 Task: Add a signature Lindsey Parker containing Best wishes for a happy National Cybersecurity Awareness Month, Lindsey Parker to email address softage.3@softage.net and add a label Safety manuals
Action: Mouse moved to (100, 134)
Screenshot: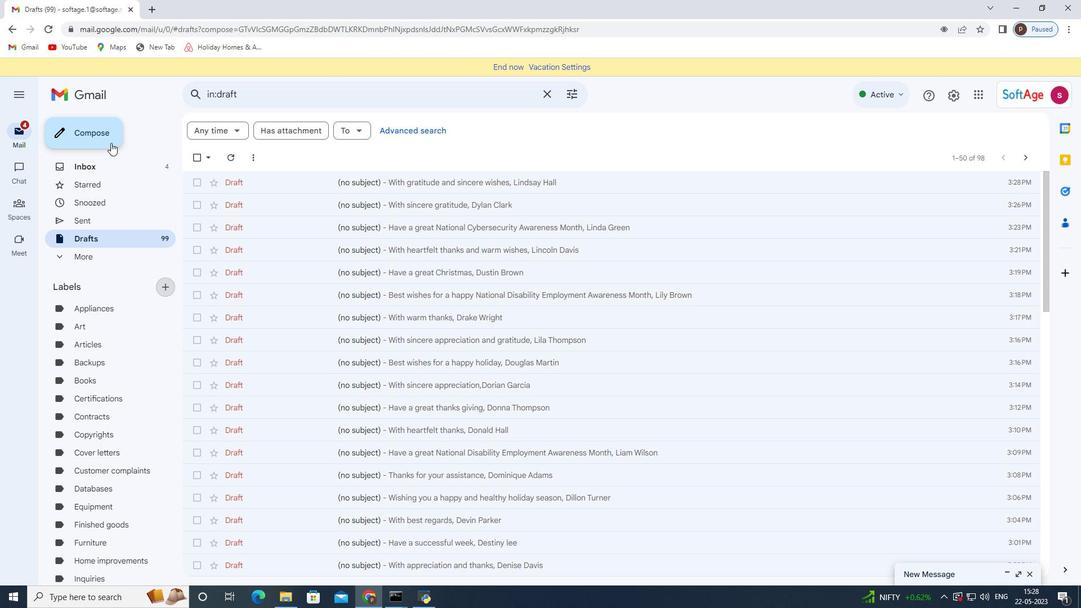 
Action: Mouse pressed left at (100, 134)
Screenshot: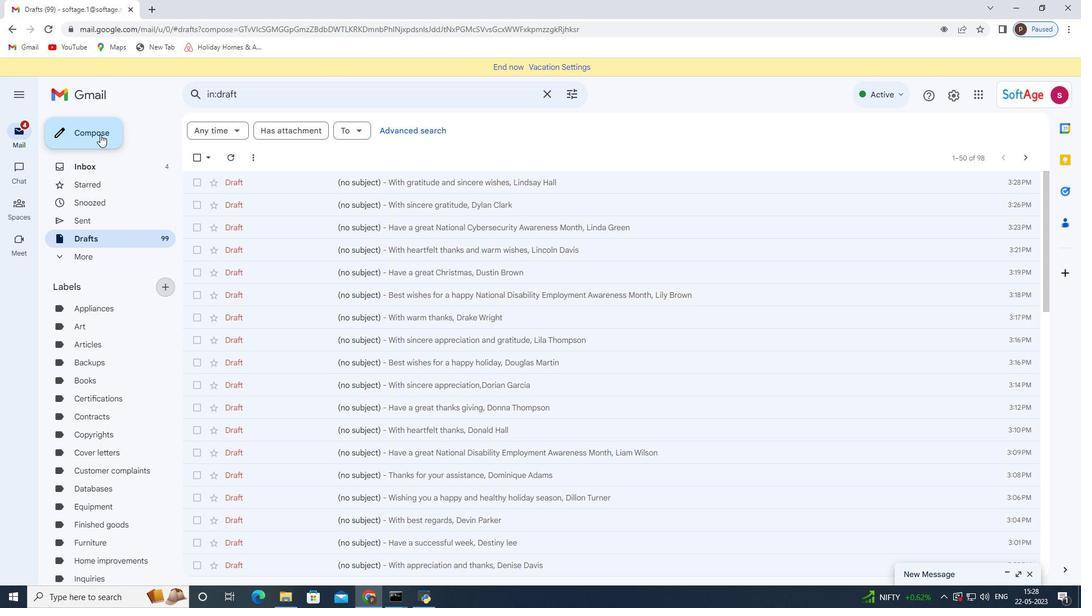 
Action: Mouse moved to (765, 565)
Screenshot: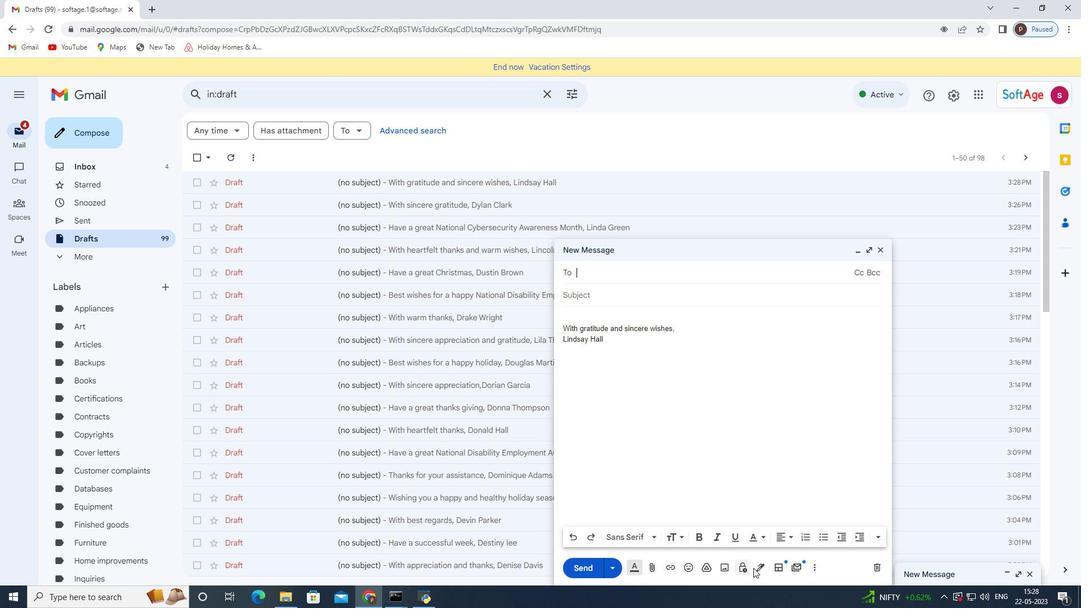 
Action: Mouse pressed left at (765, 565)
Screenshot: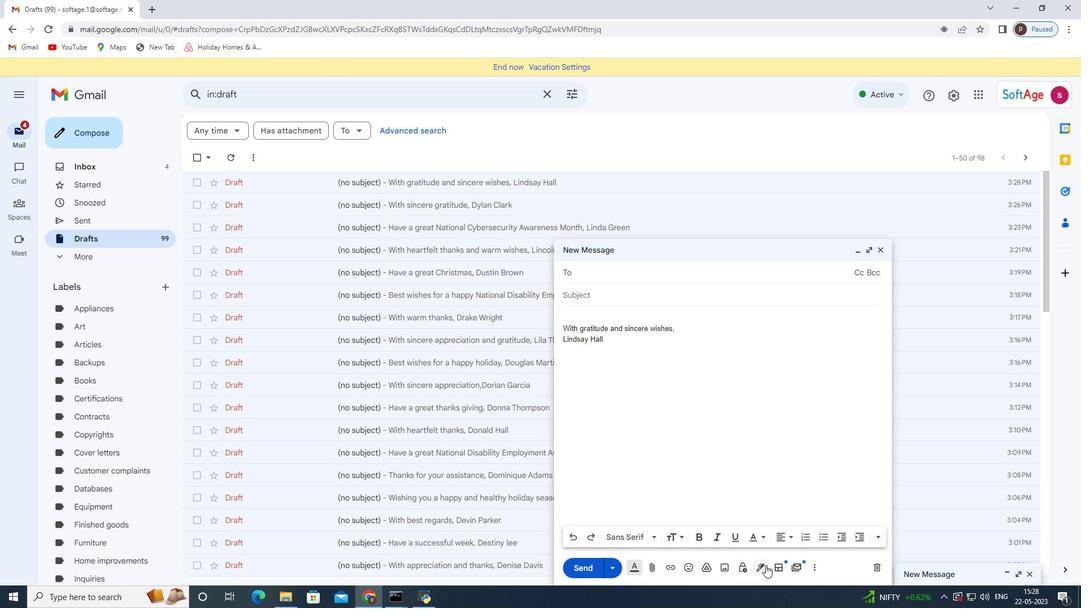 
Action: Mouse moved to (807, 505)
Screenshot: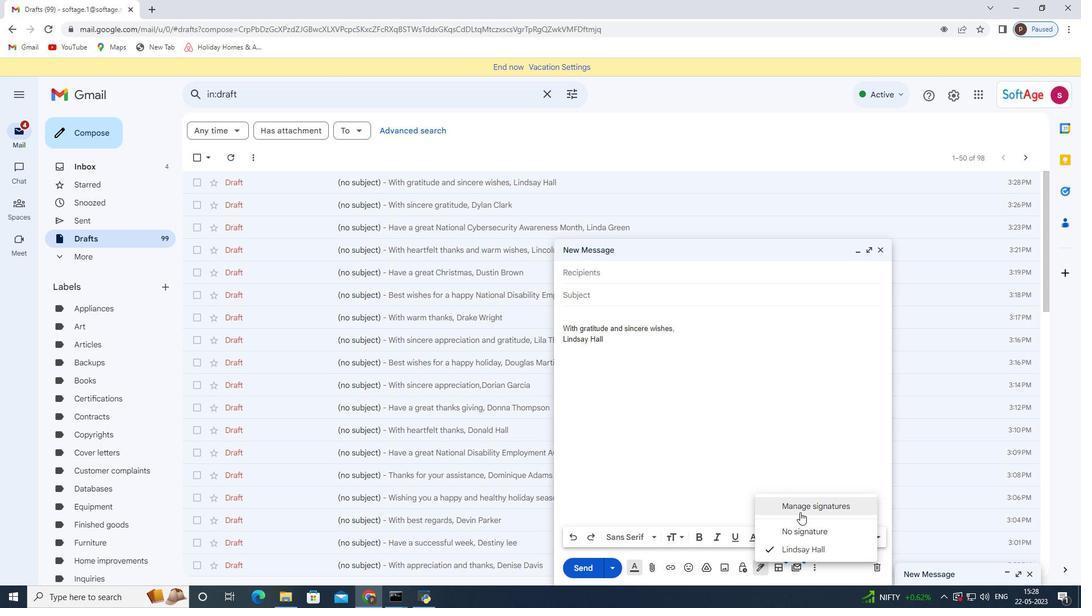 
Action: Mouse pressed left at (807, 505)
Screenshot: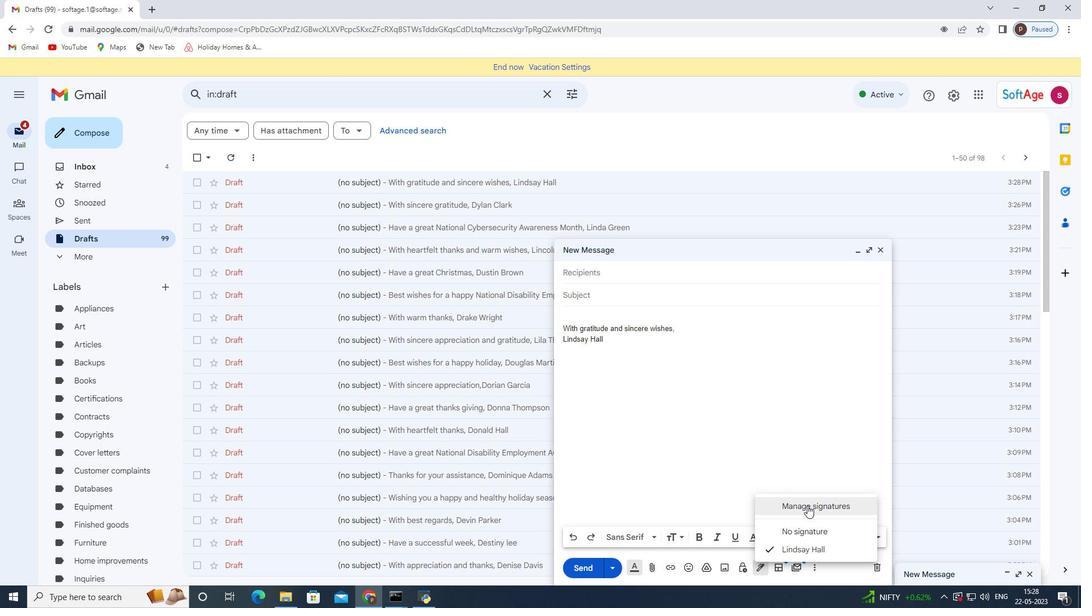 
Action: Mouse moved to (759, 568)
Screenshot: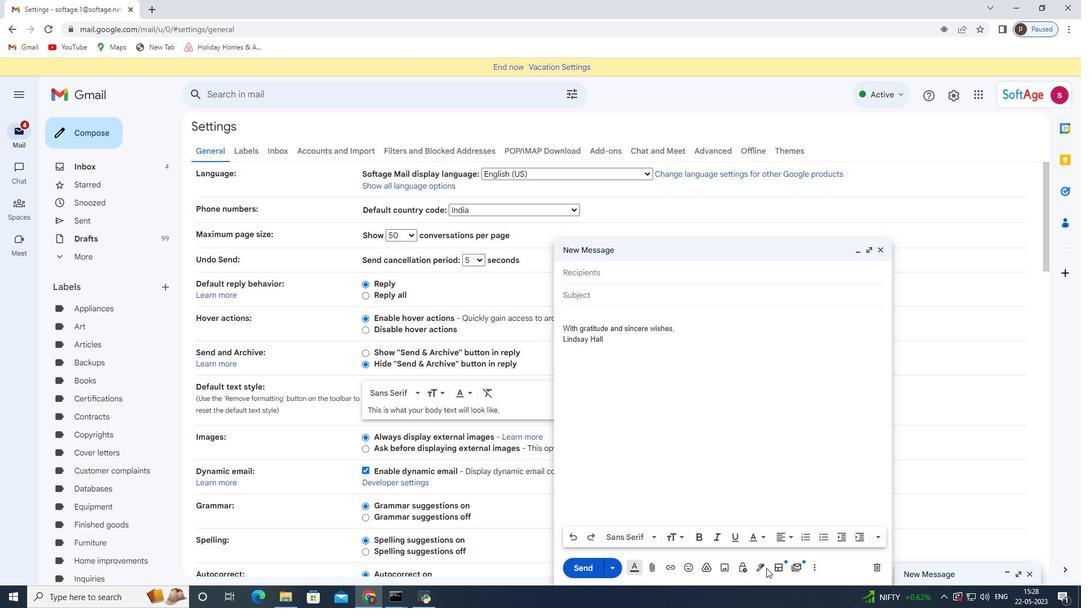 
Action: Mouse pressed left at (759, 568)
Screenshot: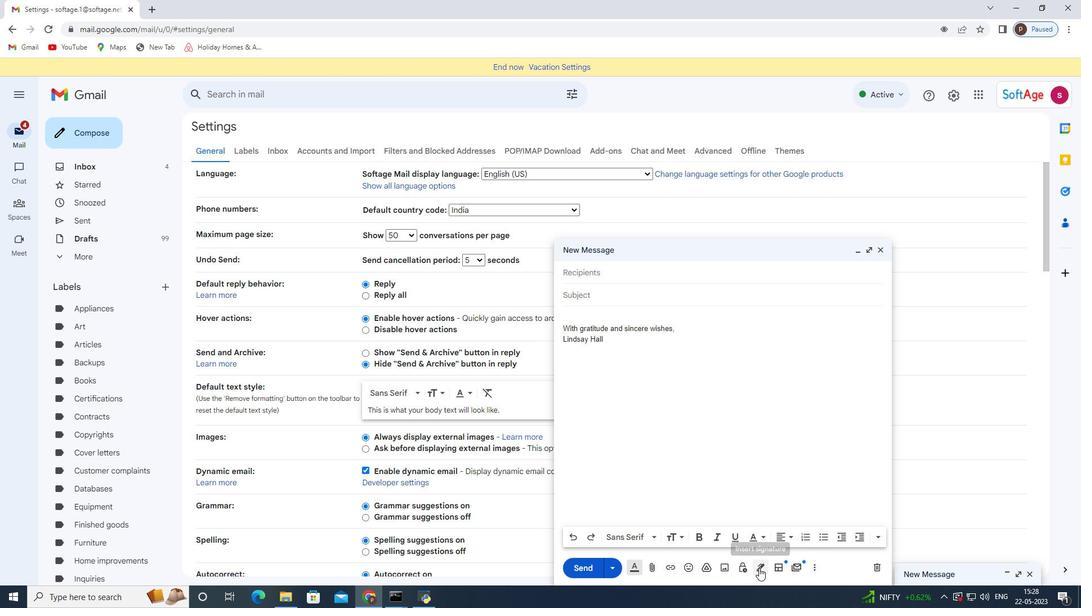 
Action: Mouse moved to (820, 509)
Screenshot: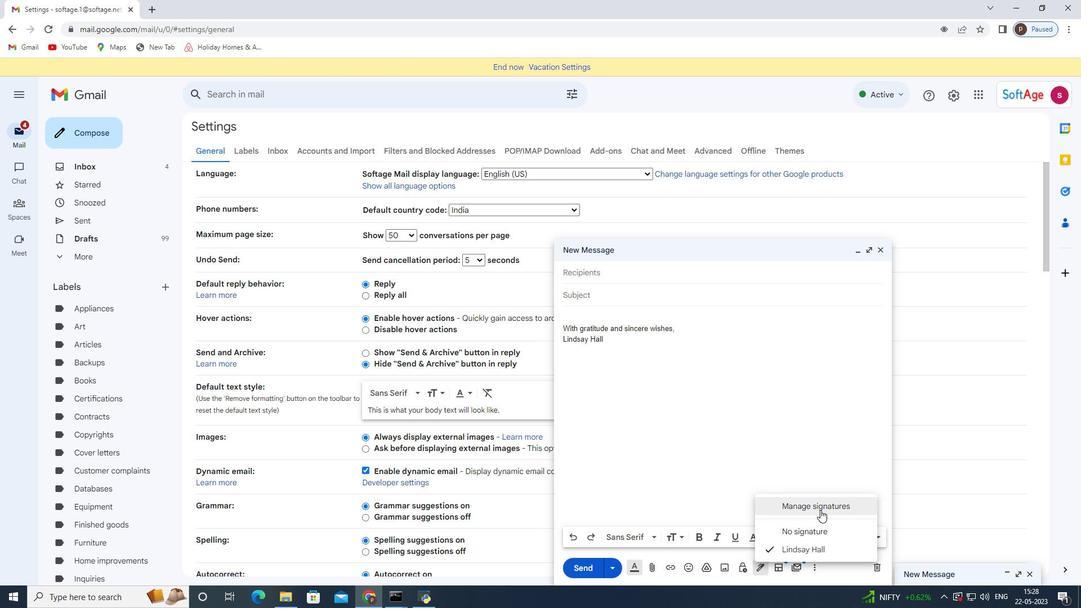 
Action: Mouse pressed left at (820, 509)
Screenshot: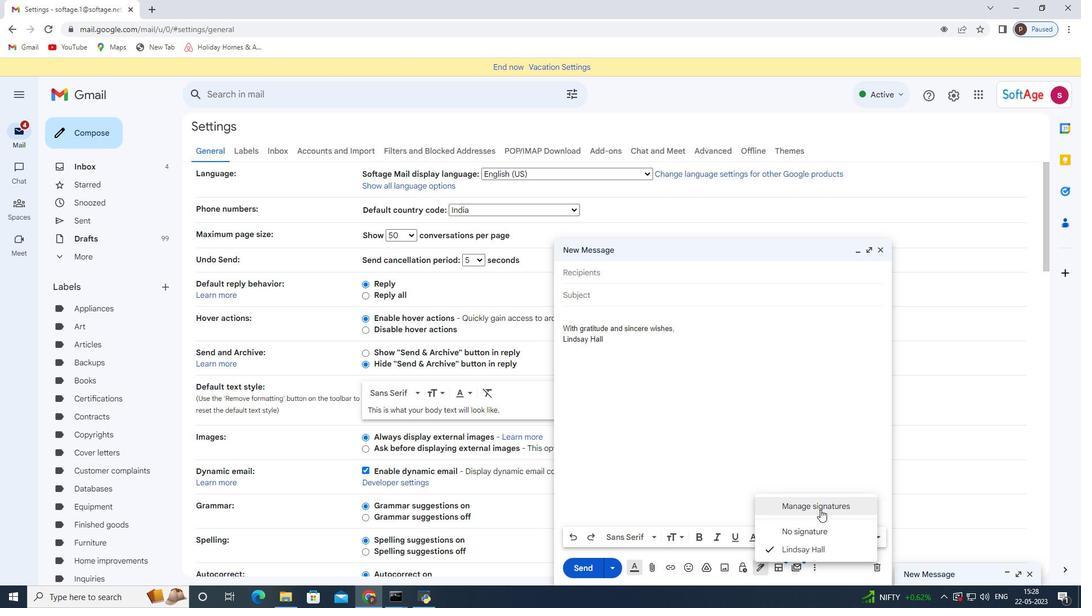 
Action: Mouse moved to (421, 302)
Screenshot: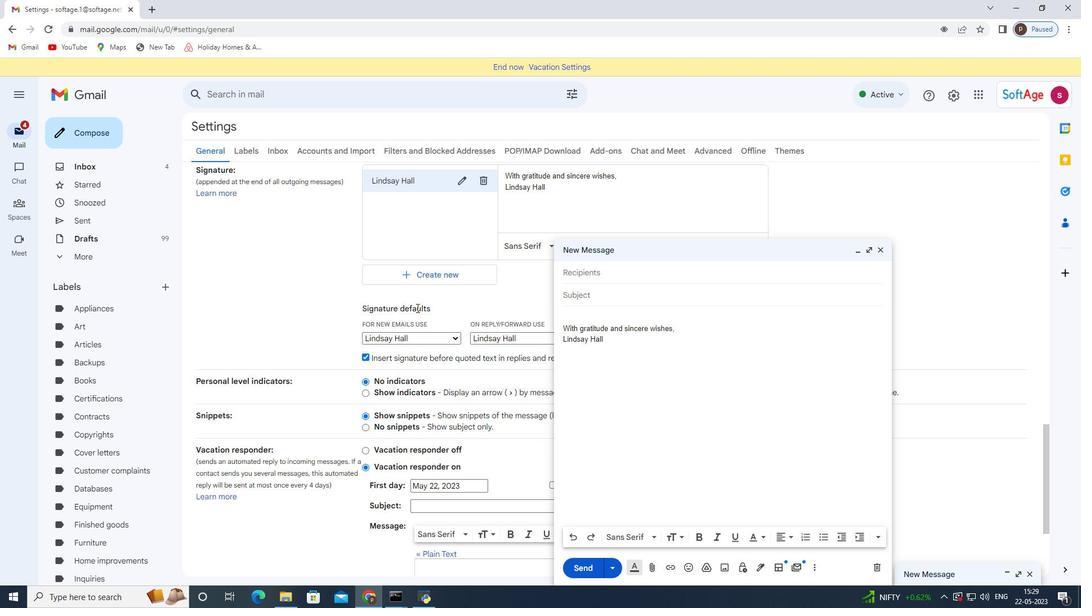 
Action: Mouse scrolled (421, 301) with delta (0, 0)
Screenshot: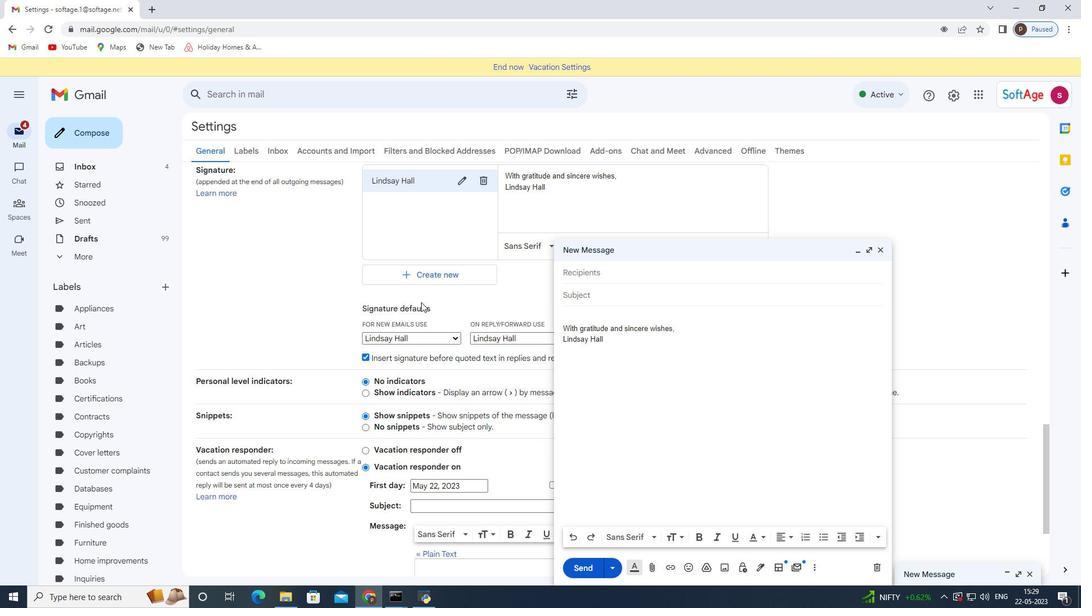 
Action: Mouse scrolled (421, 301) with delta (0, 0)
Screenshot: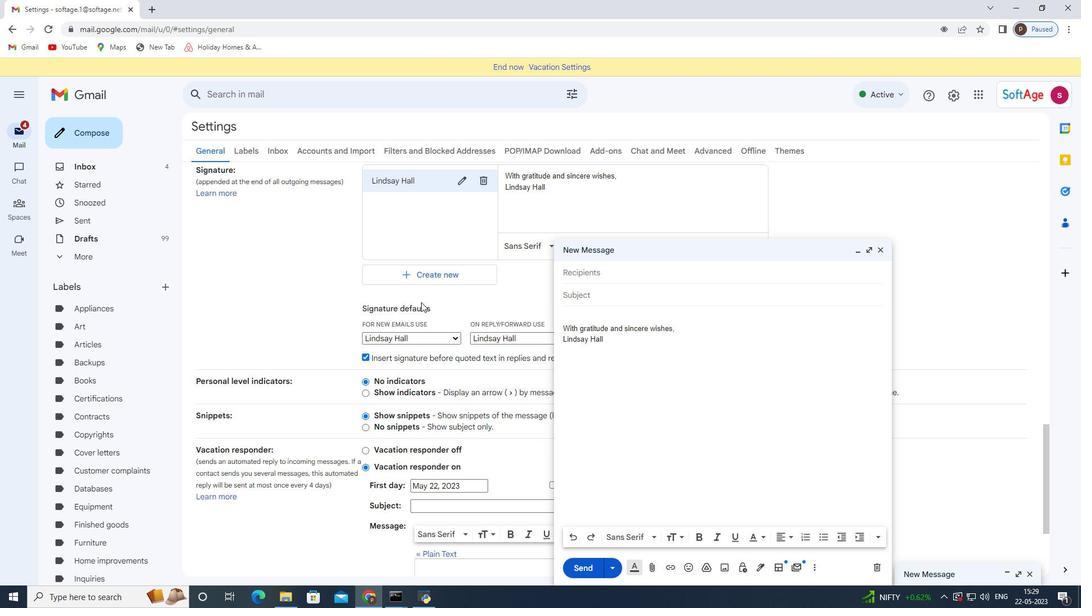 
Action: Mouse moved to (881, 251)
Screenshot: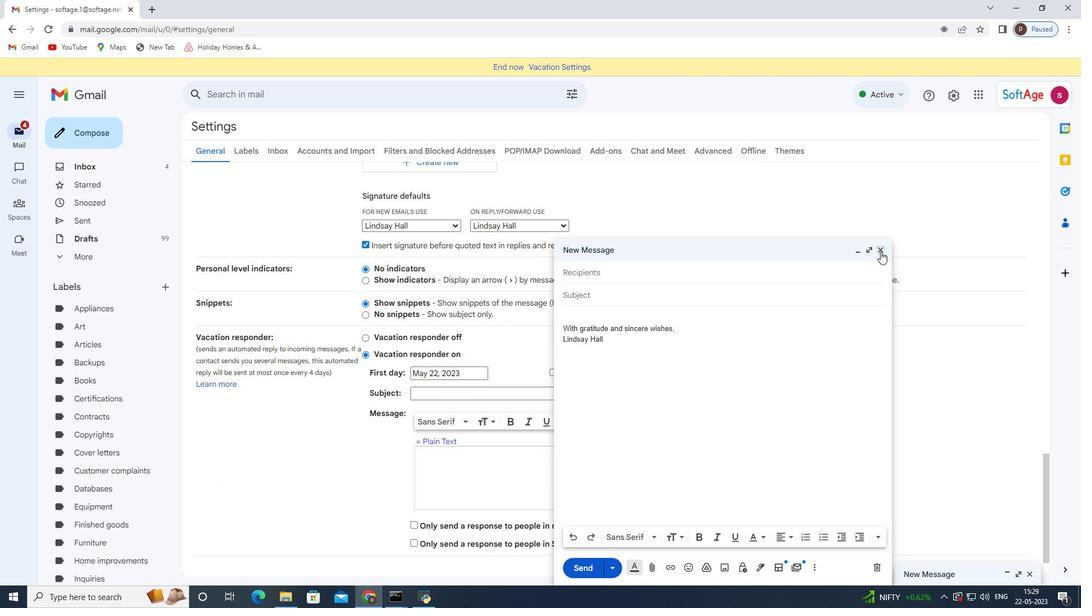 
Action: Mouse pressed left at (881, 251)
Screenshot: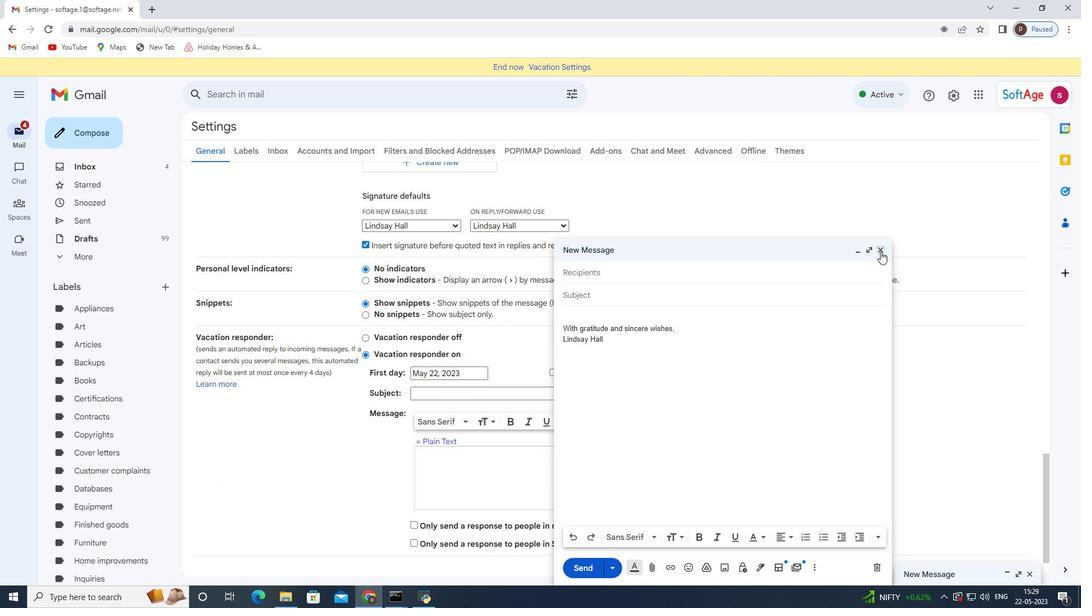 
Action: Mouse moved to (461, 357)
Screenshot: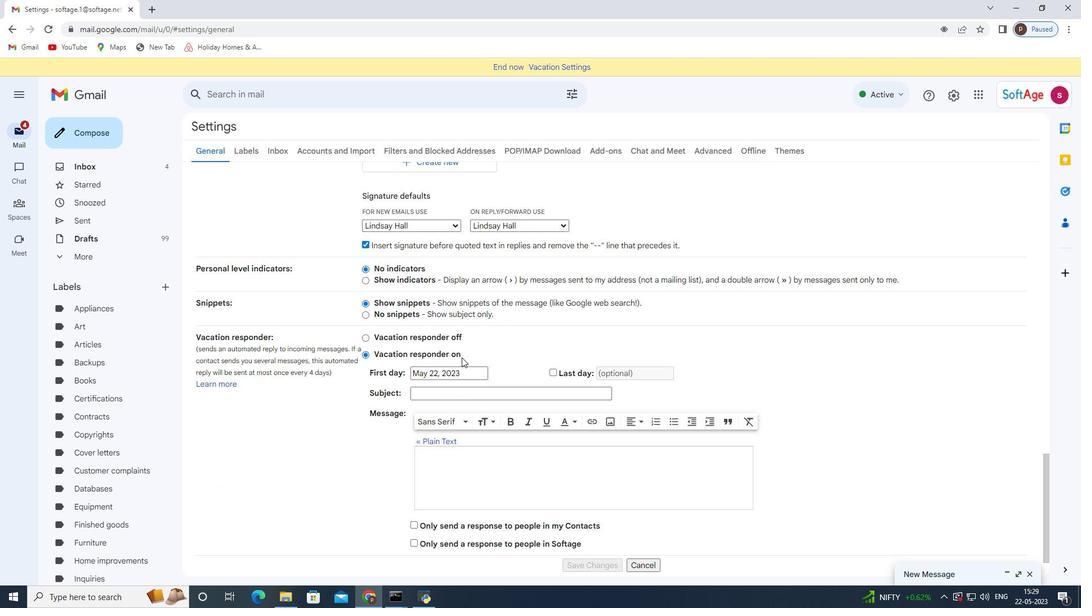 
Action: Mouse scrolled (461, 357) with delta (0, 0)
Screenshot: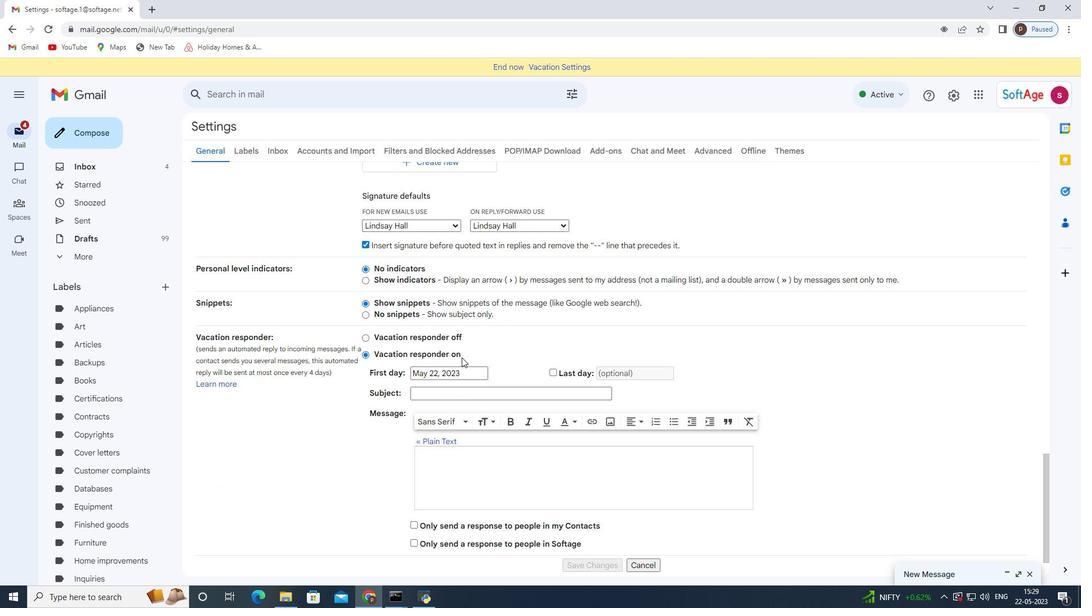 
Action: Mouse scrolled (461, 357) with delta (0, 0)
Screenshot: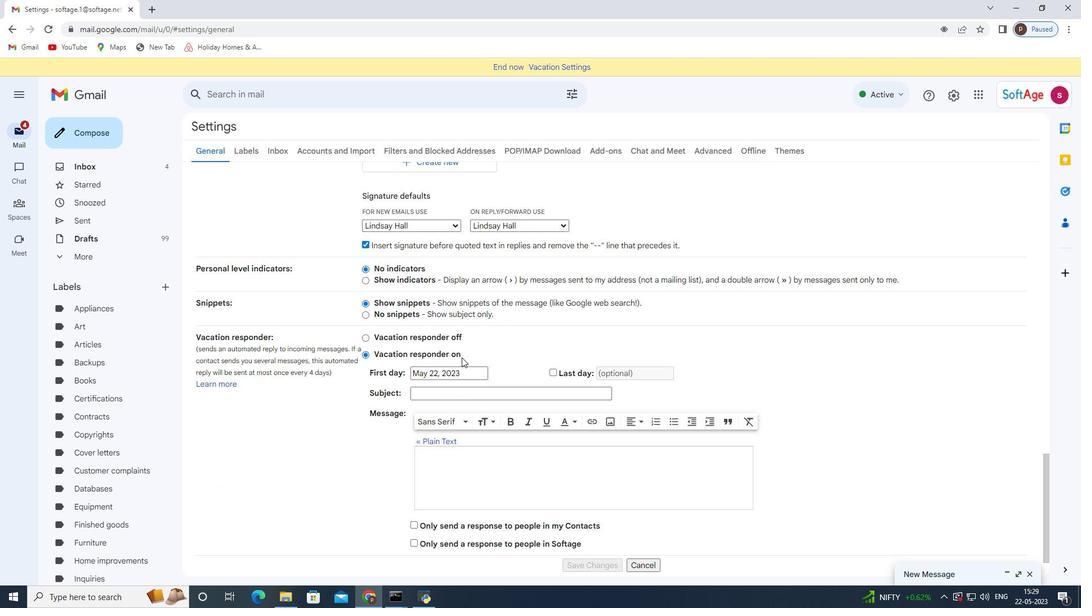 
Action: Mouse scrolled (461, 357) with delta (0, 0)
Screenshot: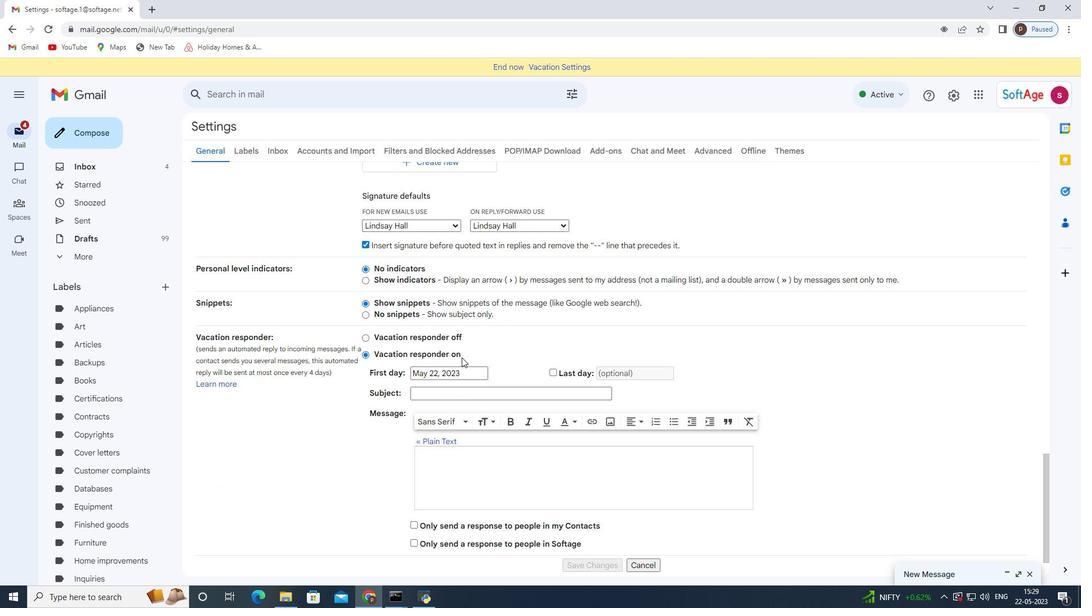 
Action: Mouse moved to (488, 231)
Screenshot: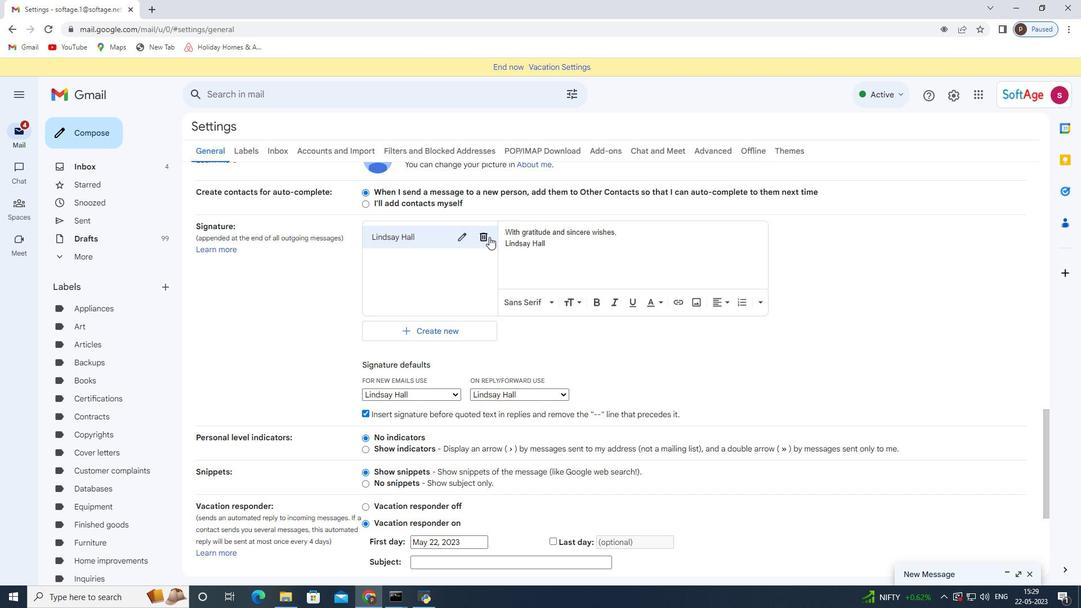 
Action: Mouse pressed left at (488, 231)
Screenshot: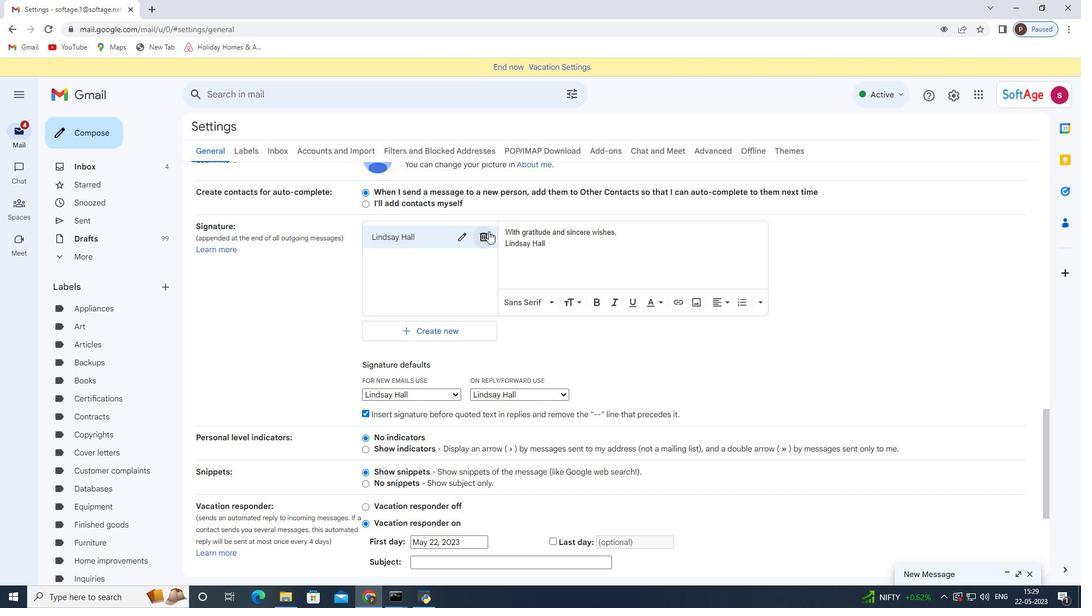 
Action: Mouse moved to (636, 346)
Screenshot: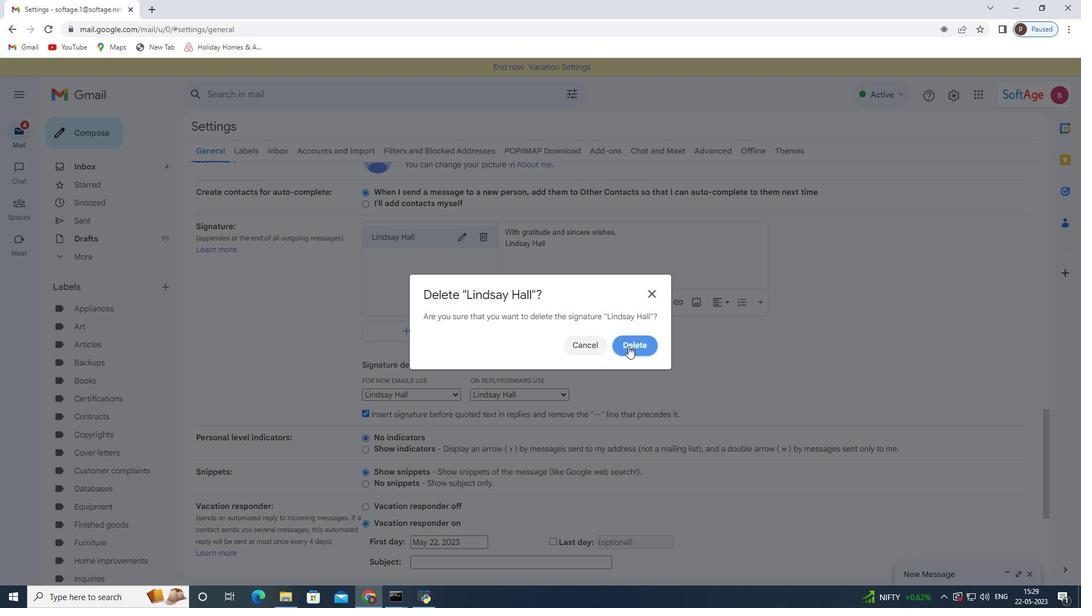 
Action: Mouse pressed left at (636, 346)
Screenshot: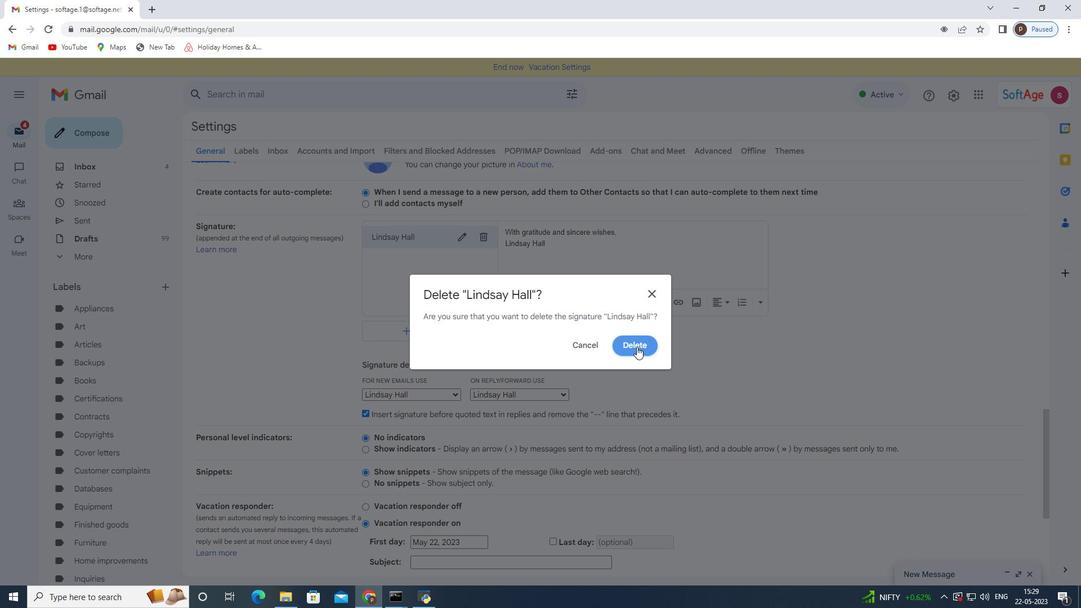 
Action: Mouse moved to (423, 332)
Screenshot: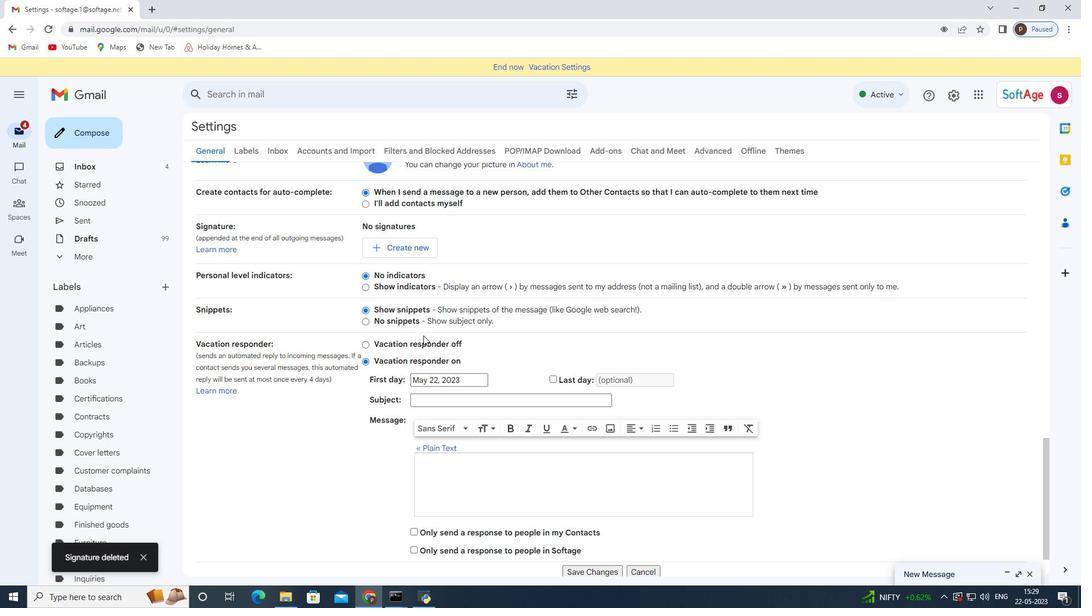 
Action: Mouse scrolled (423, 333) with delta (0, 0)
Screenshot: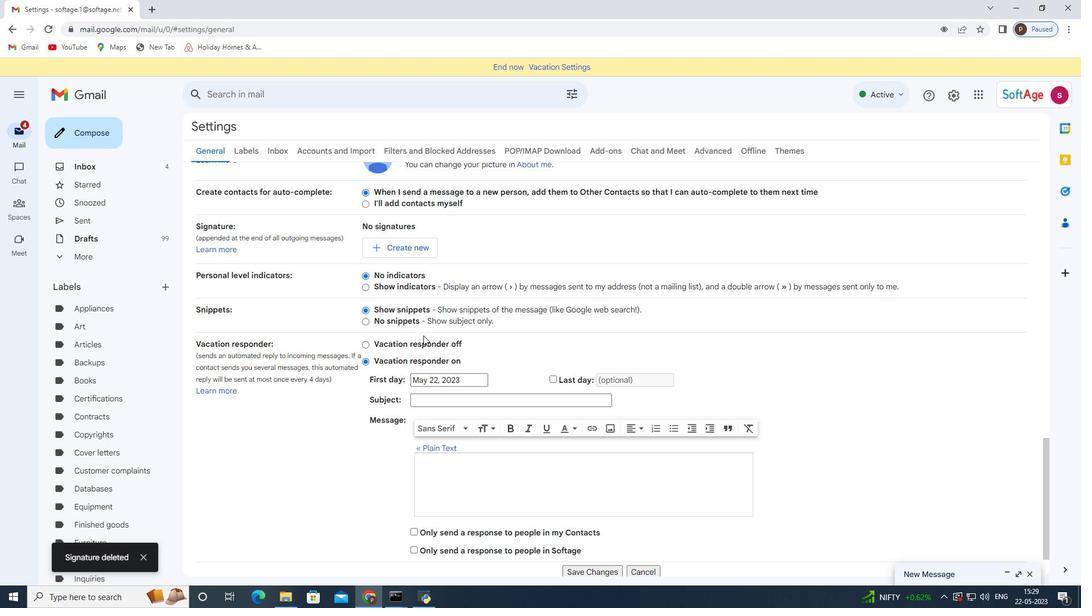 
Action: Mouse moved to (423, 332)
Screenshot: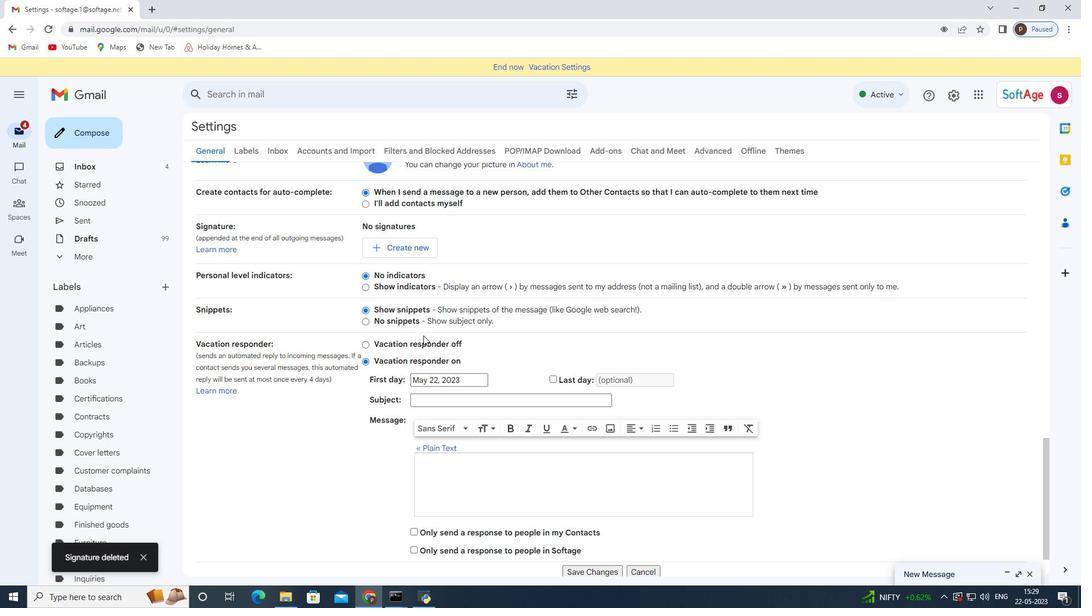 
Action: Mouse scrolled (423, 332) with delta (0, 0)
Screenshot: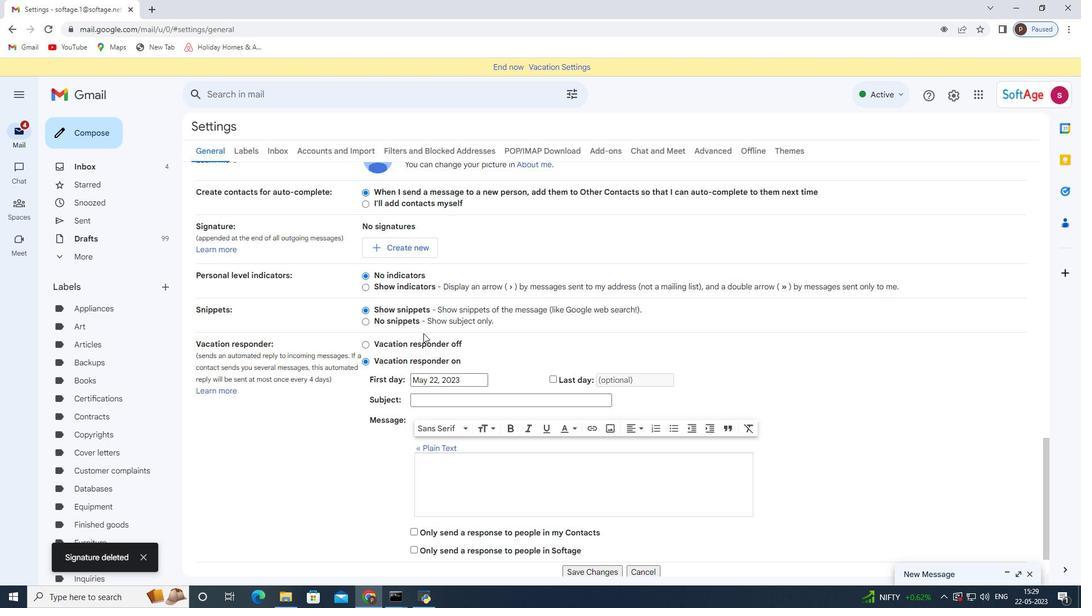 
Action: Mouse moved to (401, 358)
Screenshot: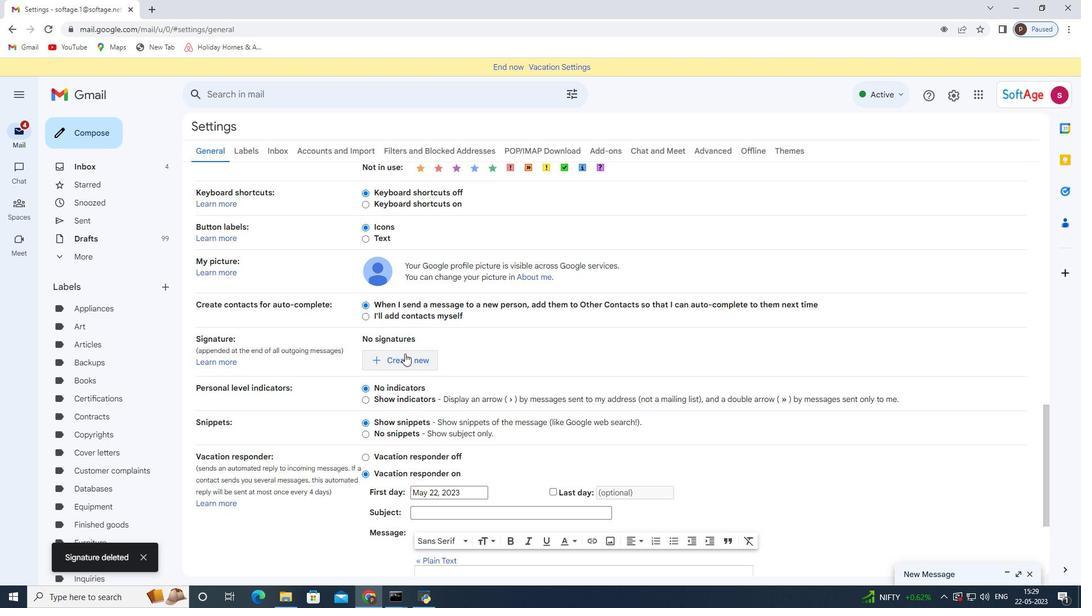 
Action: Mouse pressed left at (401, 358)
Screenshot: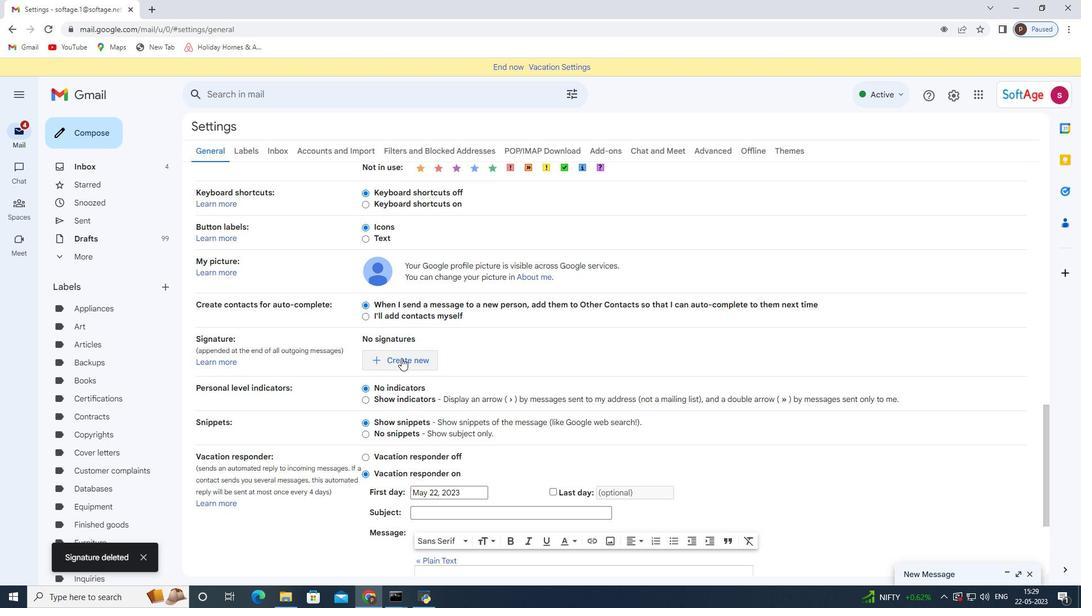 
Action: Mouse moved to (473, 311)
Screenshot: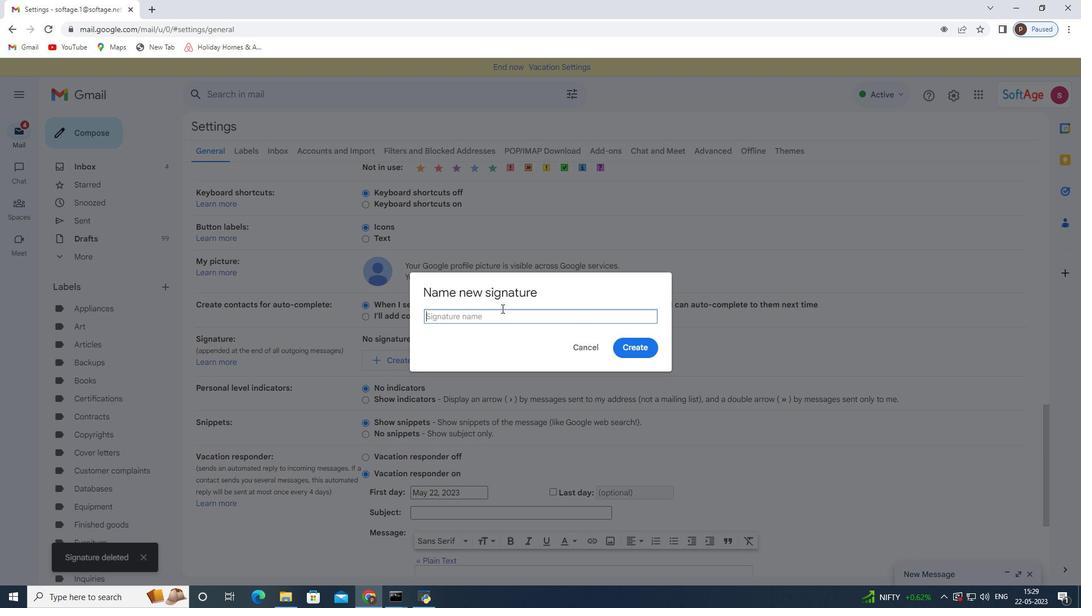 
Action: Mouse pressed left at (473, 311)
Screenshot: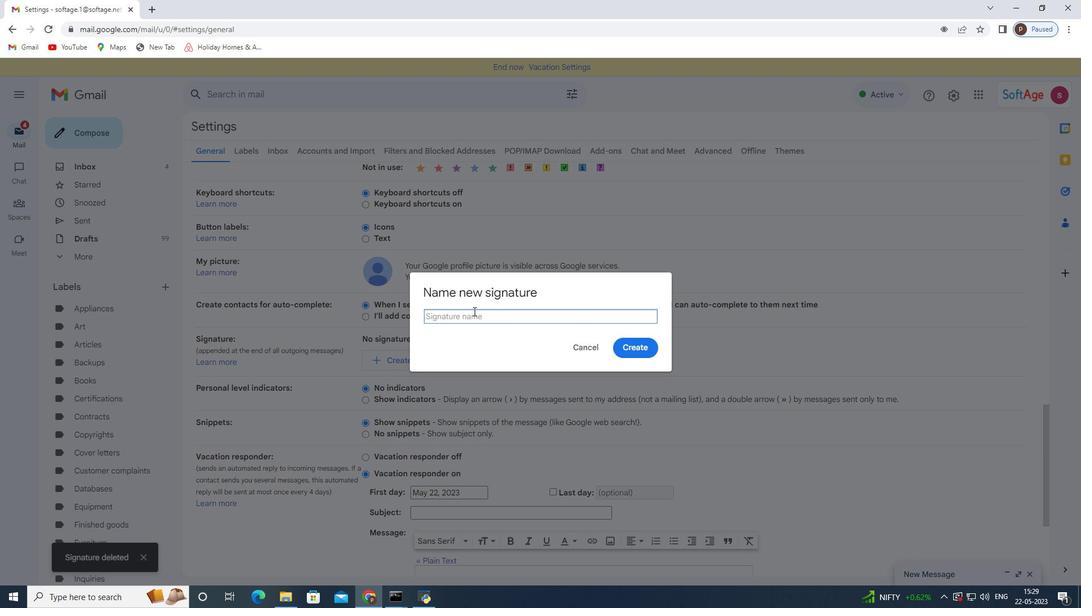 
Action: Mouse moved to (473, 311)
Screenshot: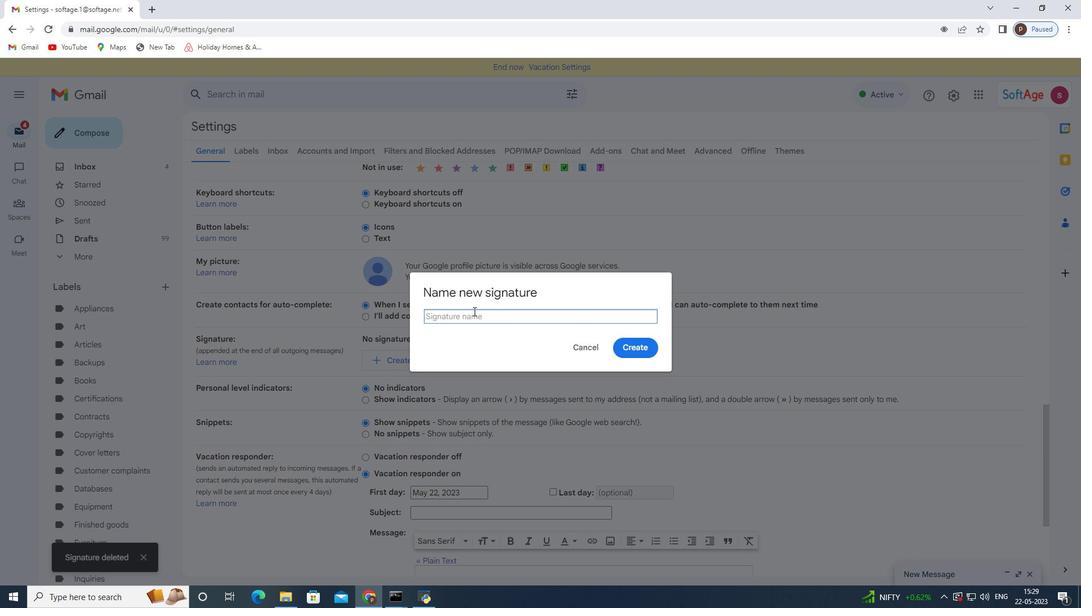 
Action: Key pressed <Key.shift>Lindsey<Key.space><Key.shift>Parker
Screenshot: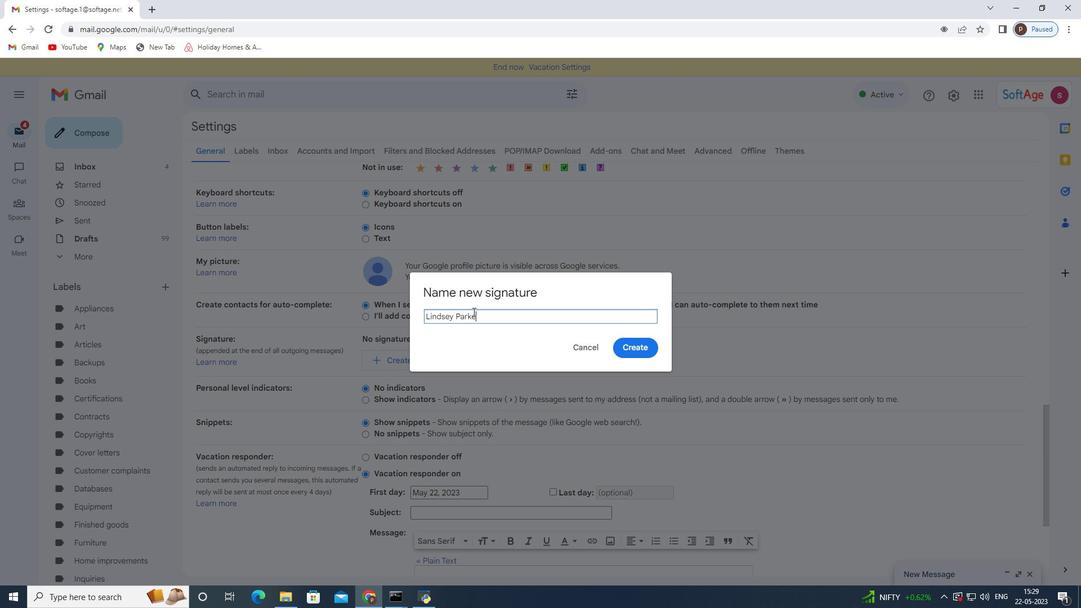 
Action: Mouse moved to (631, 351)
Screenshot: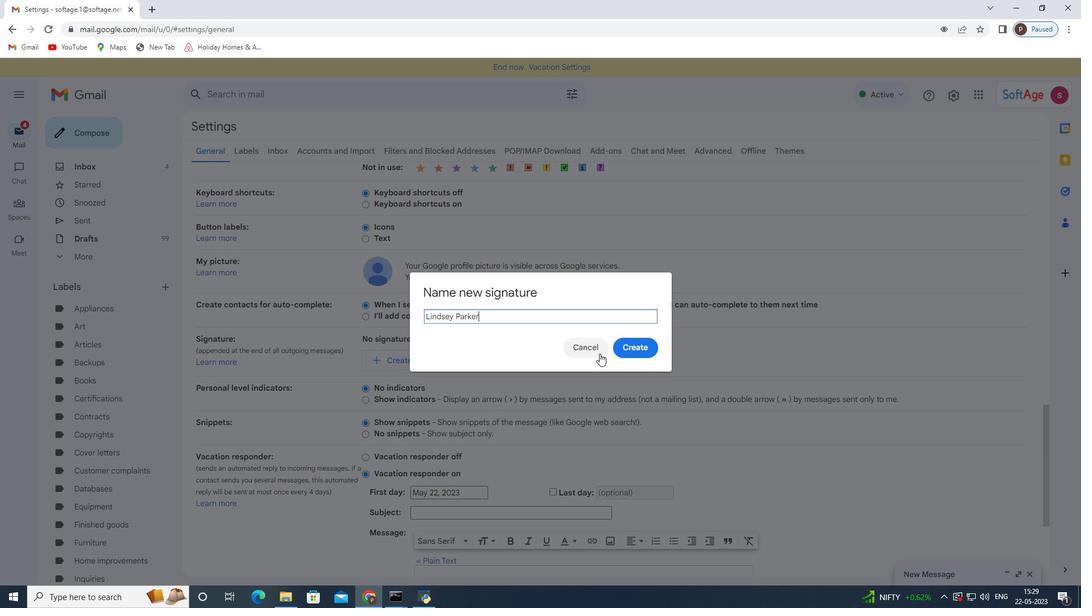 
Action: Mouse pressed left at (631, 351)
Screenshot: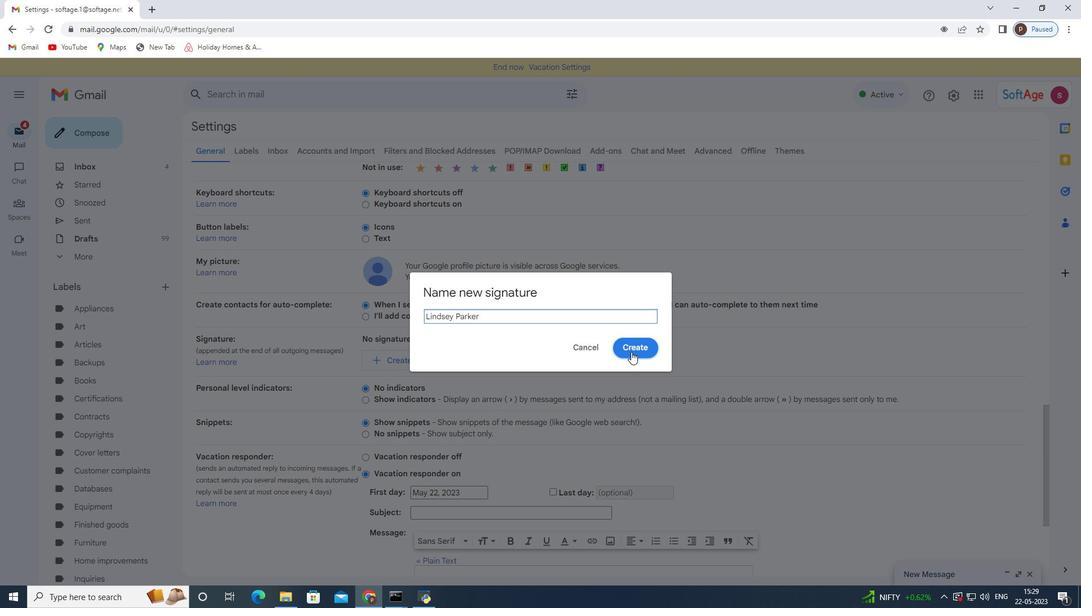 
Action: Mouse moved to (553, 348)
Screenshot: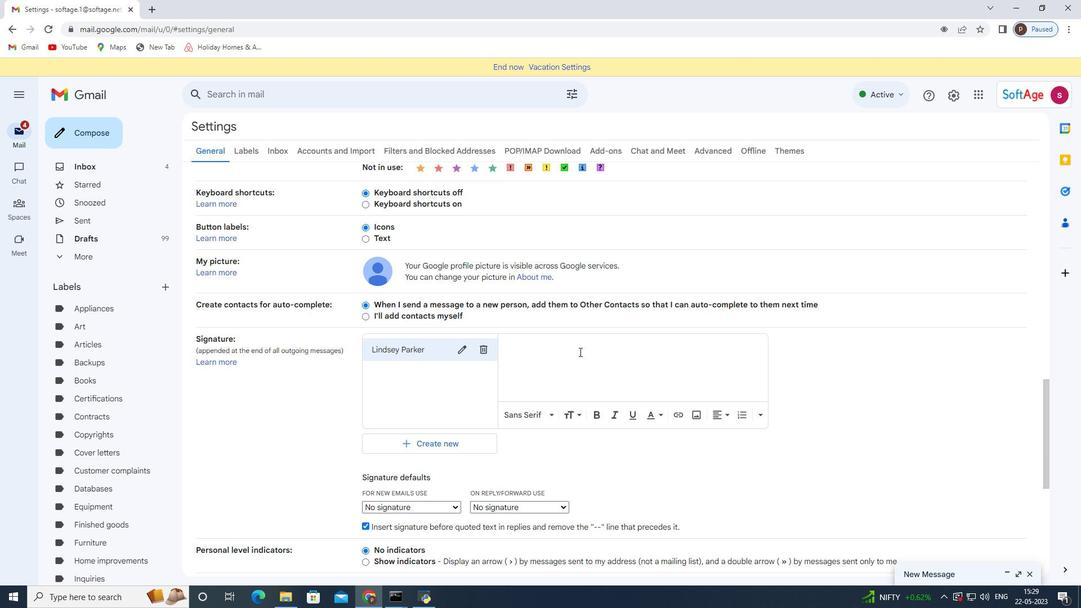 
Action: Mouse pressed left at (553, 348)
Screenshot: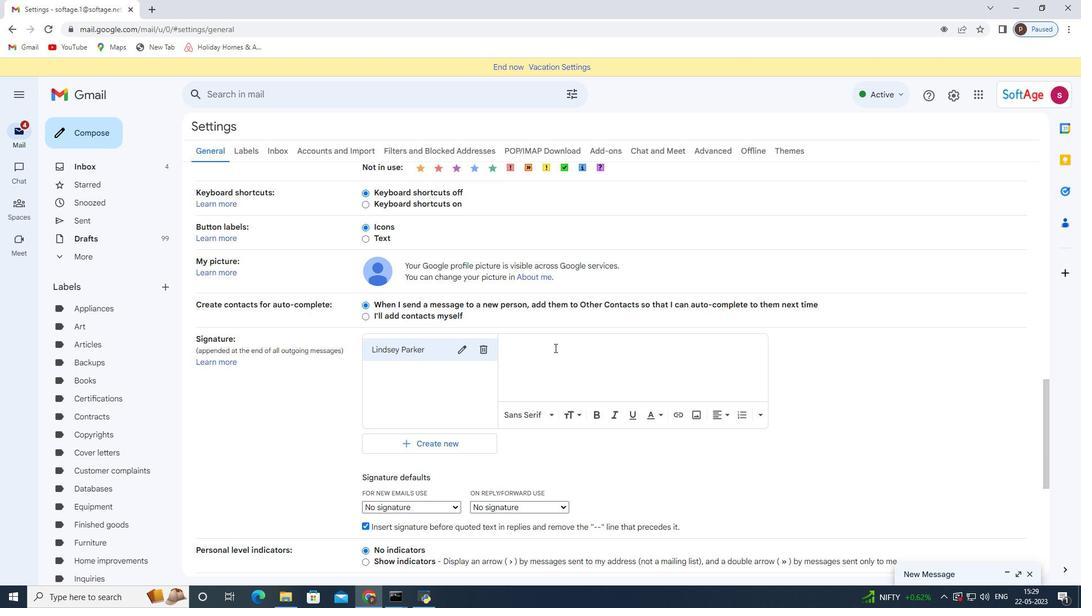
Action: Mouse moved to (553, 348)
Screenshot: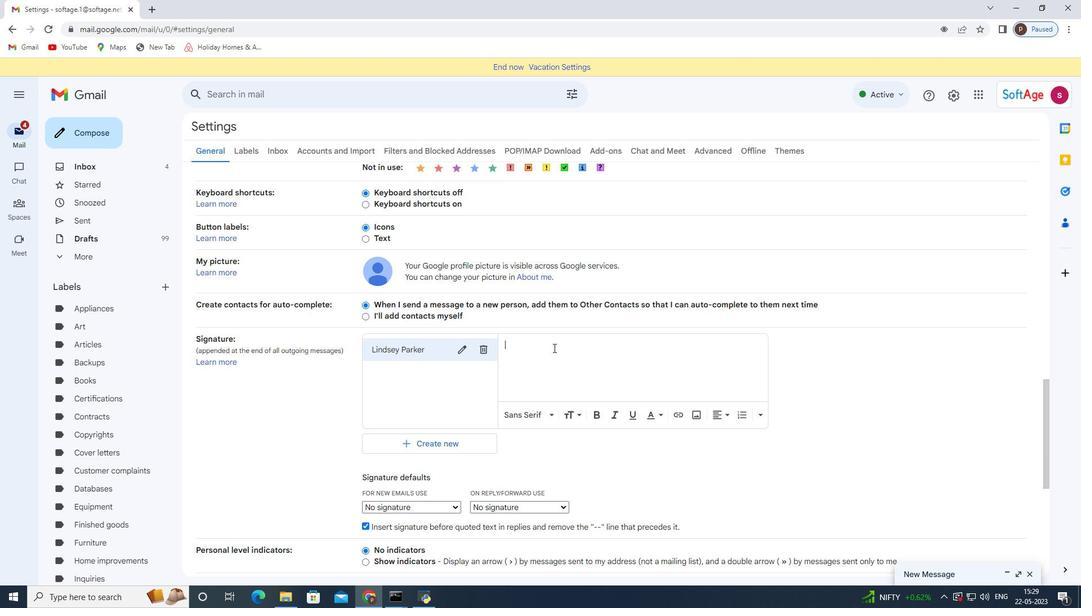 
Action: Key pressed <Key.shift>Best<Key.space>wishes<Key.space>for<Key.space>a<Key.space>happy<Key.space><Key.shift>National<Key.space><Key.shift>Cybersecurity<Key.space><Key.shift>Awareness<Key.space><Key.shift>Month,<Key.enter><Key.shift>Lindsey<Key.space><Key.shift>Parker
Screenshot: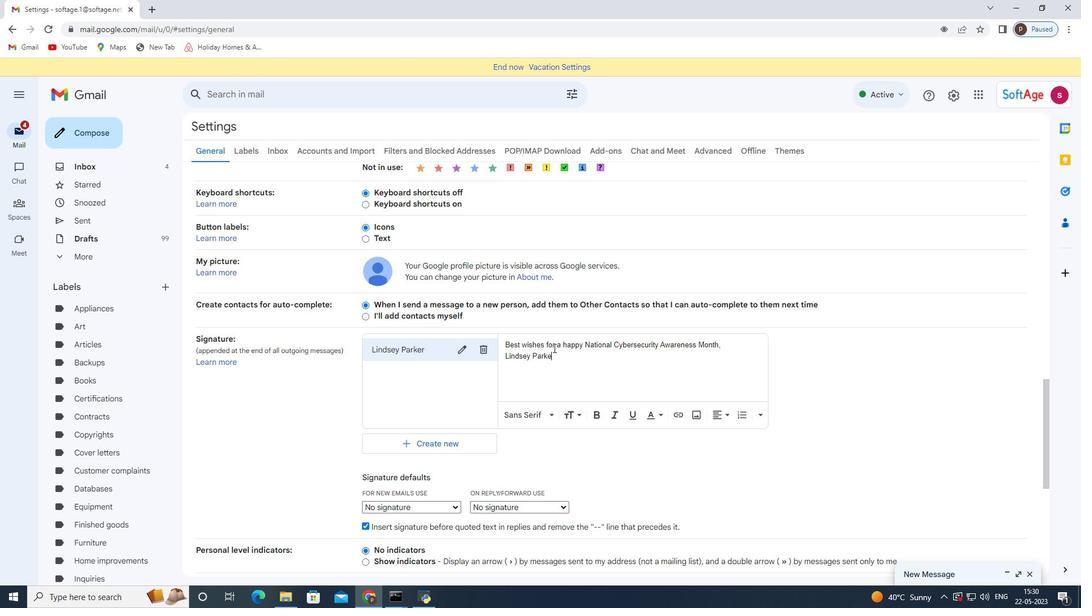 
Action: Mouse moved to (556, 345)
Screenshot: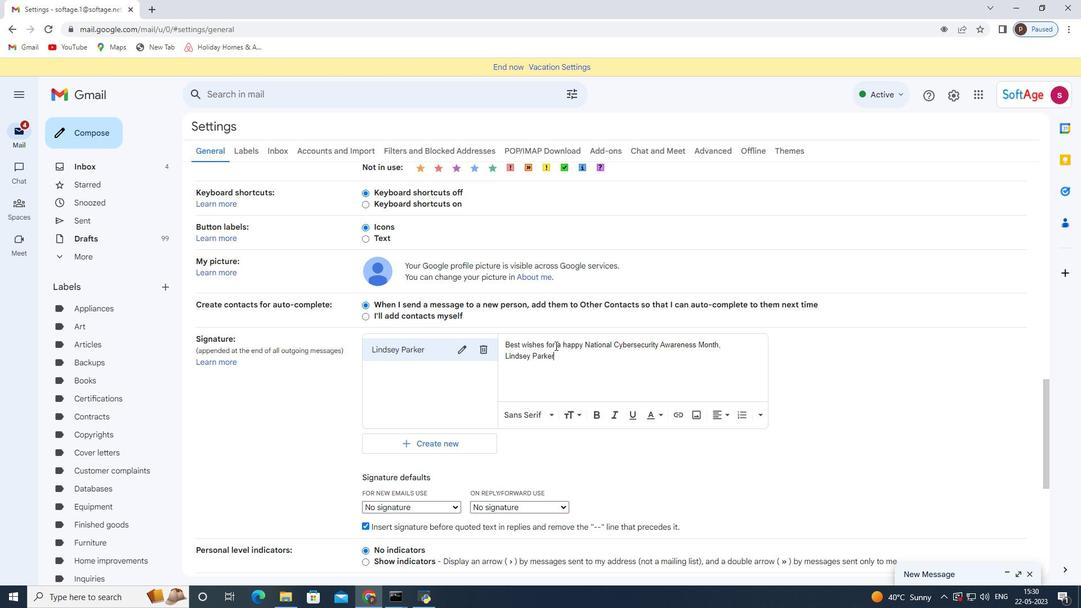 
Action: Mouse scrolled (556, 345) with delta (0, 0)
Screenshot: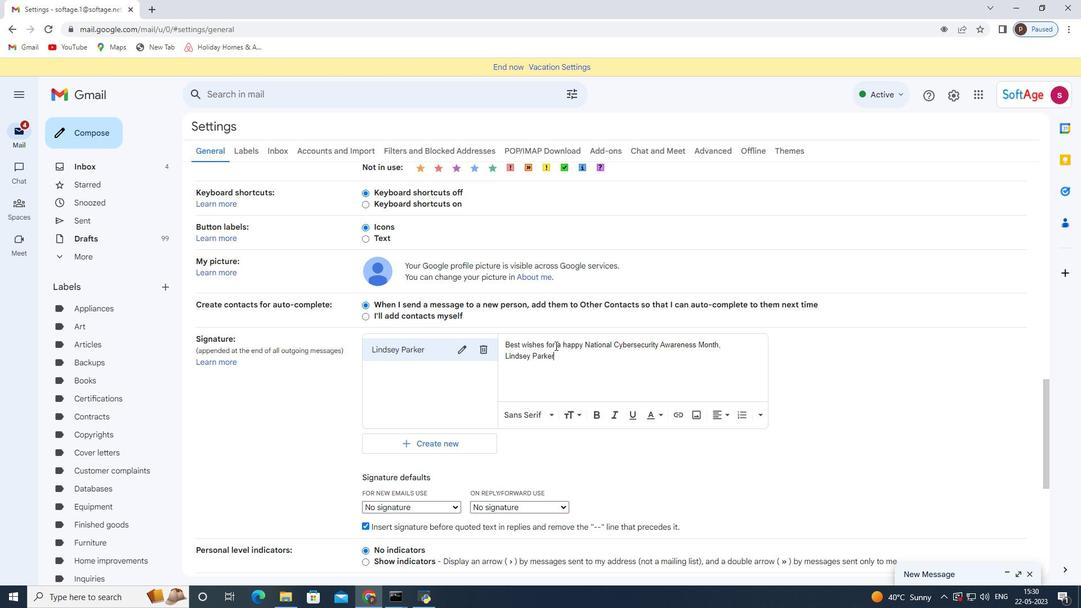 
Action: Mouse moved to (557, 345)
Screenshot: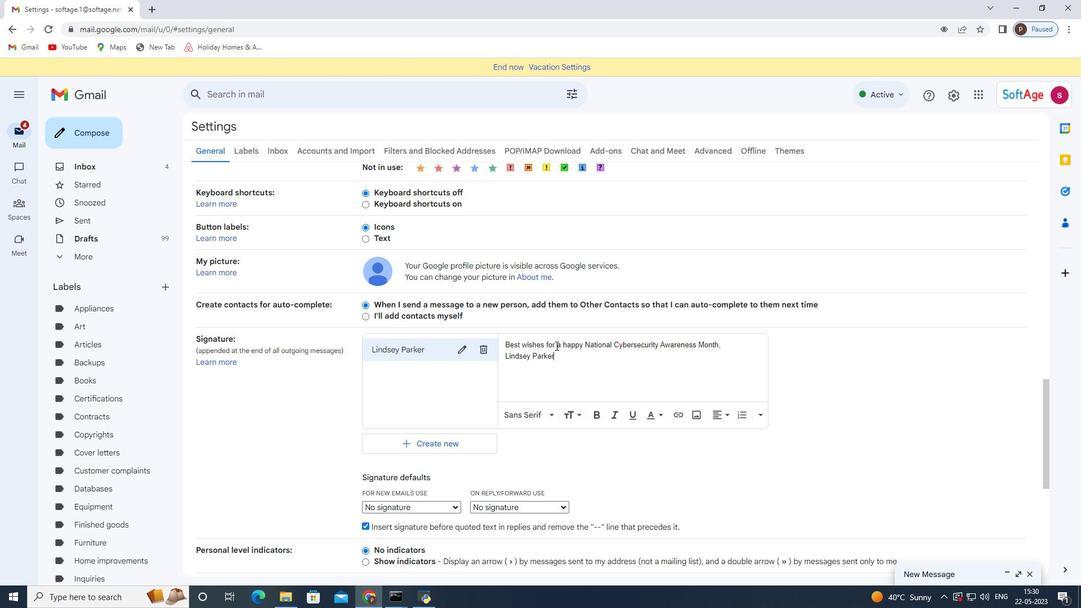 
Action: Mouse scrolled (557, 345) with delta (0, 0)
Screenshot: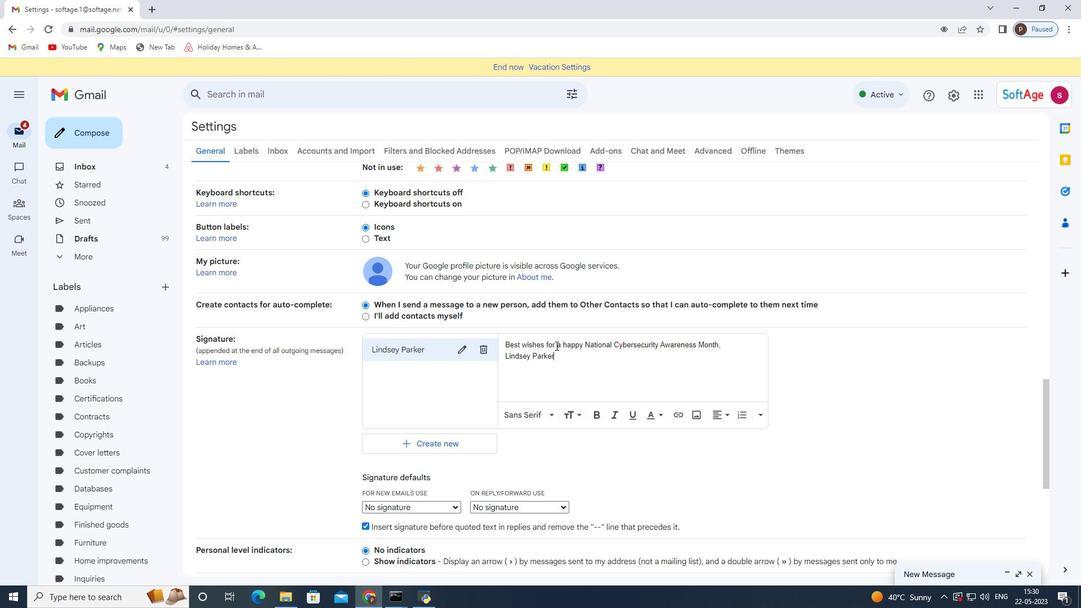 
Action: Mouse scrolled (557, 345) with delta (0, 0)
Screenshot: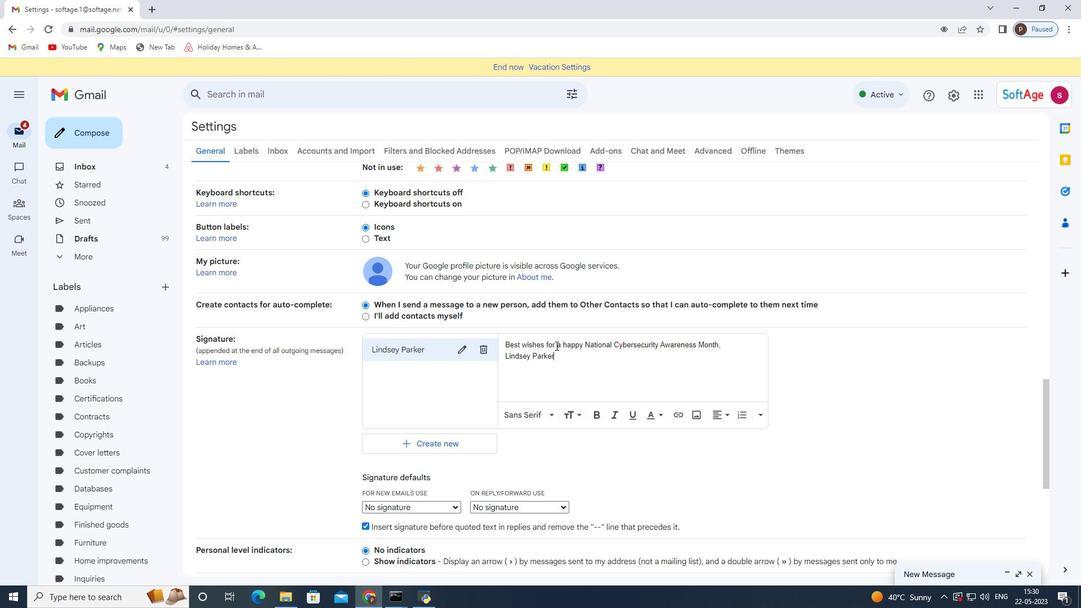
Action: Mouse moved to (444, 333)
Screenshot: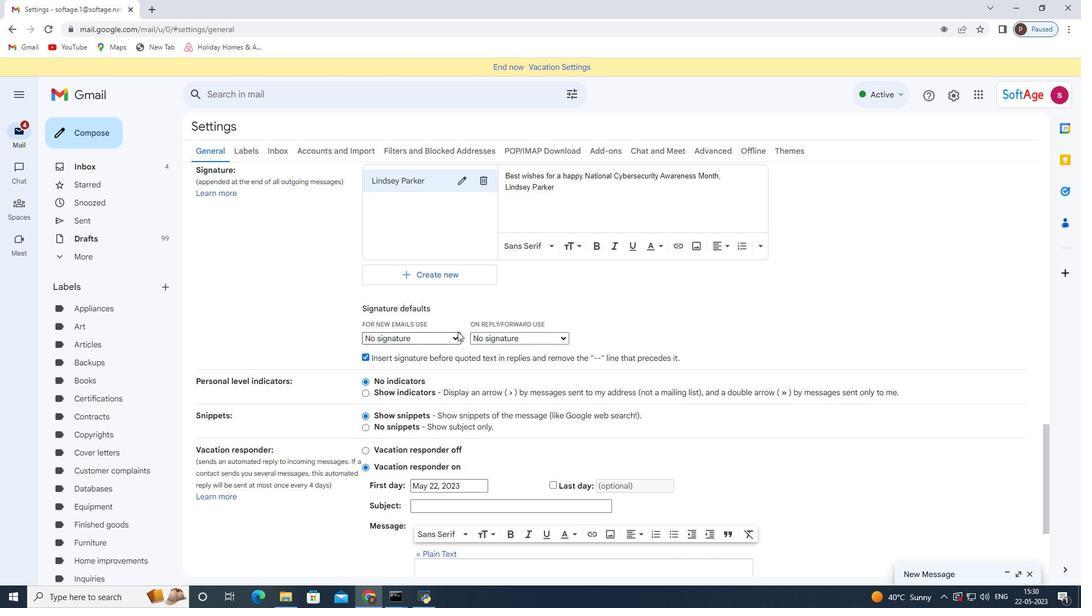 
Action: Mouse pressed left at (444, 333)
Screenshot: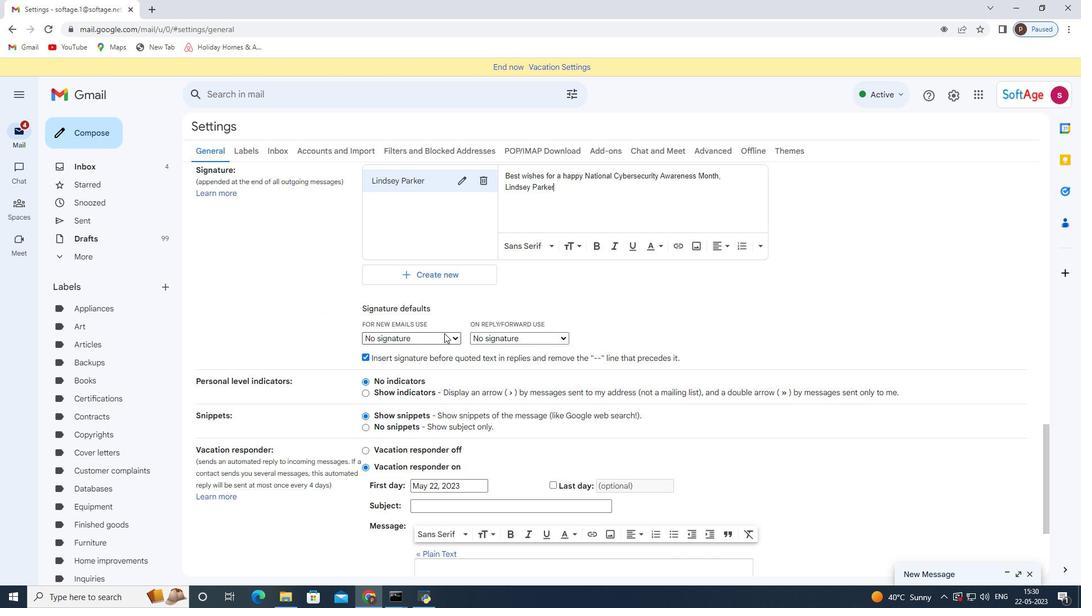 
Action: Mouse moved to (447, 361)
Screenshot: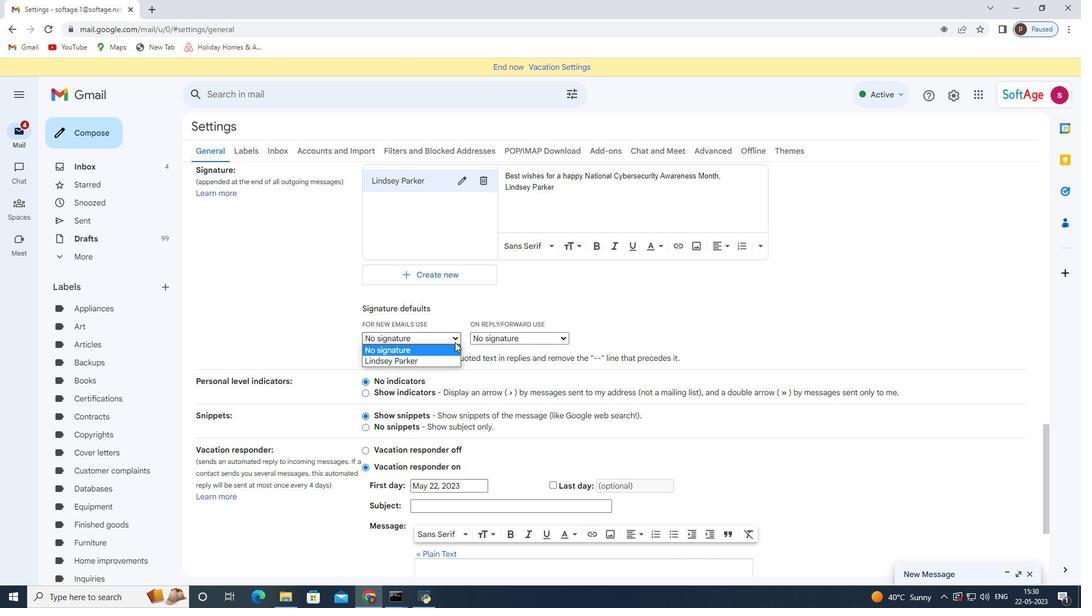 
Action: Mouse pressed left at (447, 361)
Screenshot: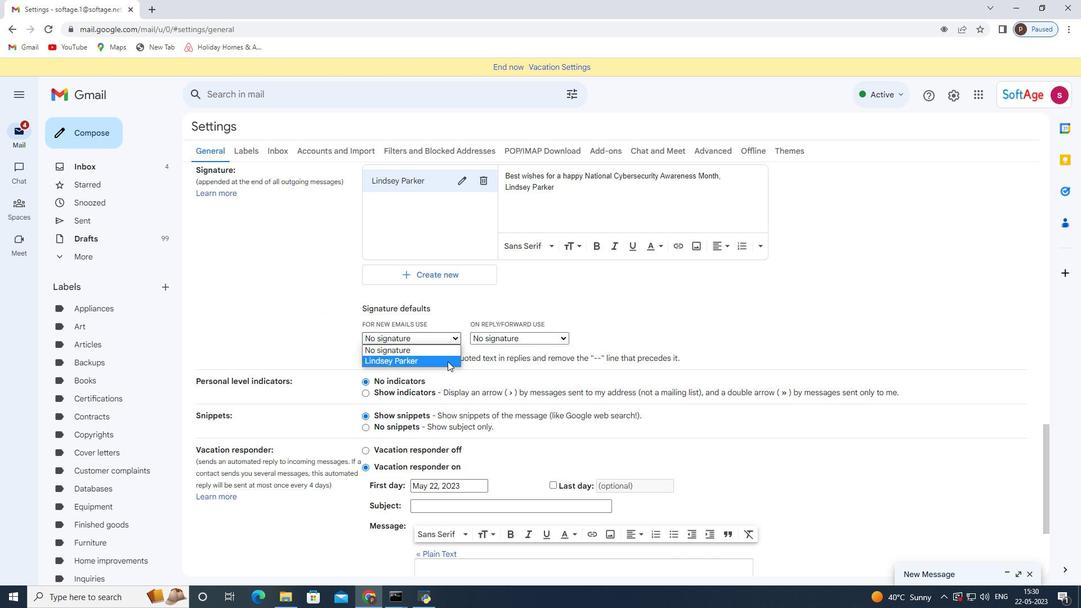 
Action: Mouse moved to (537, 335)
Screenshot: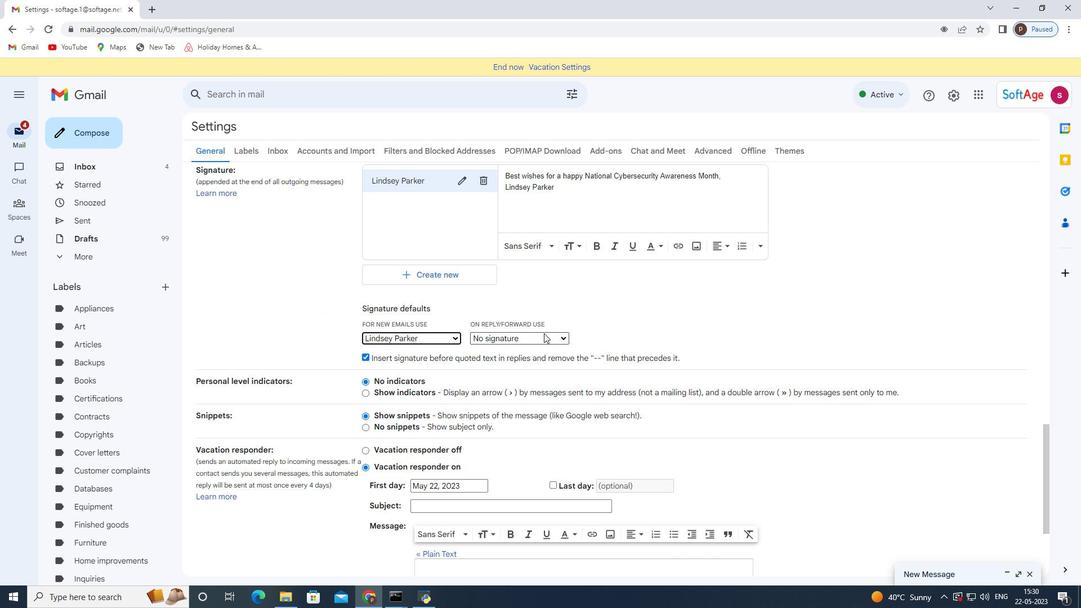 
Action: Mouse pressed left at (537, 335)
Screenshot: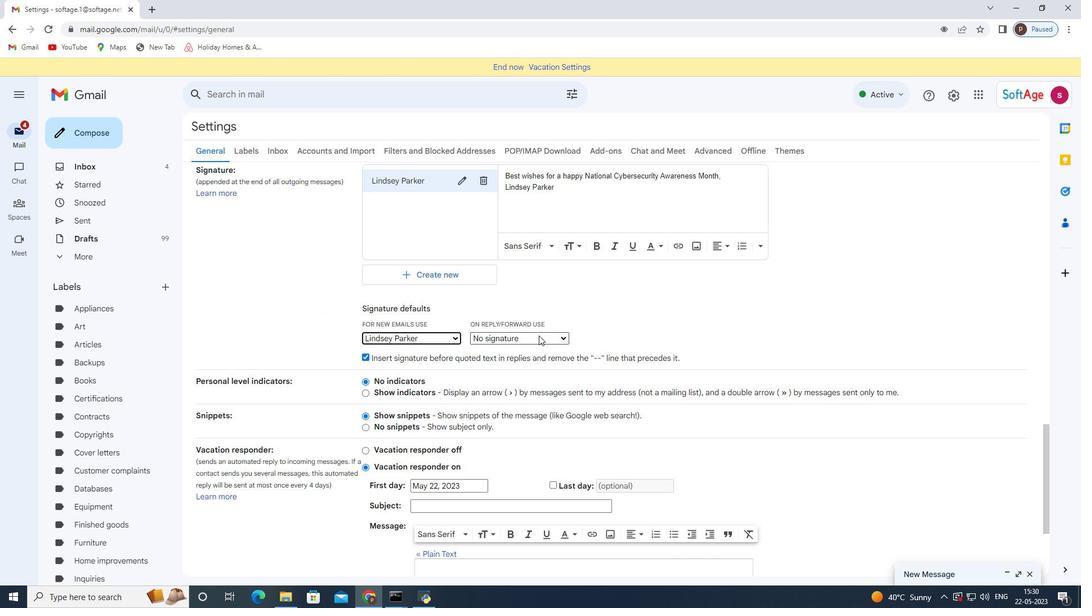 
Action: Mouse moved to (526, 357)
Screenshot: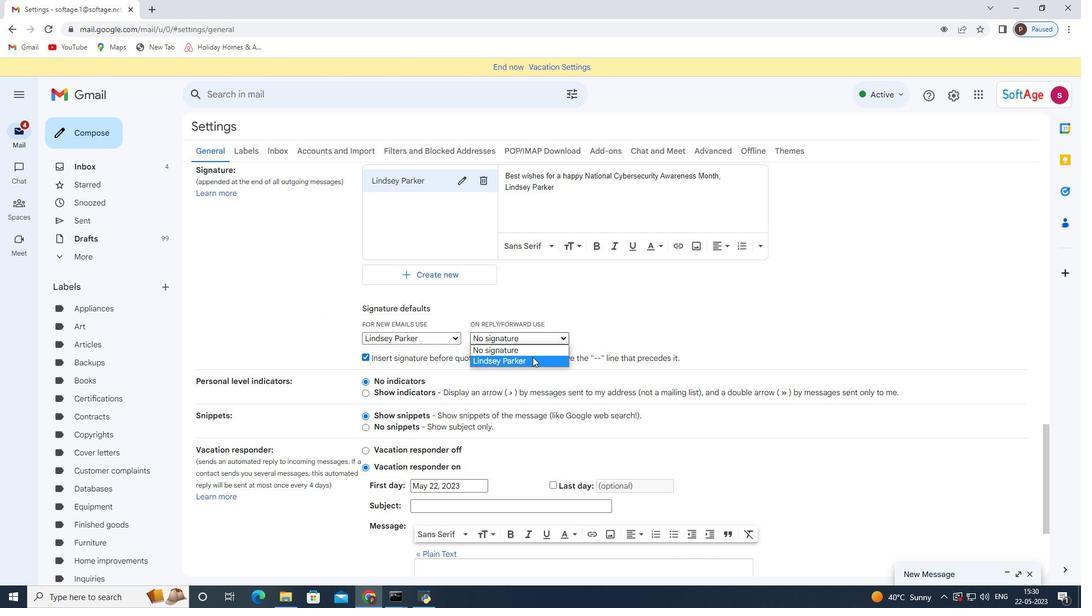 
Action: Mouse pressed left at (526, 357)
Screenshot: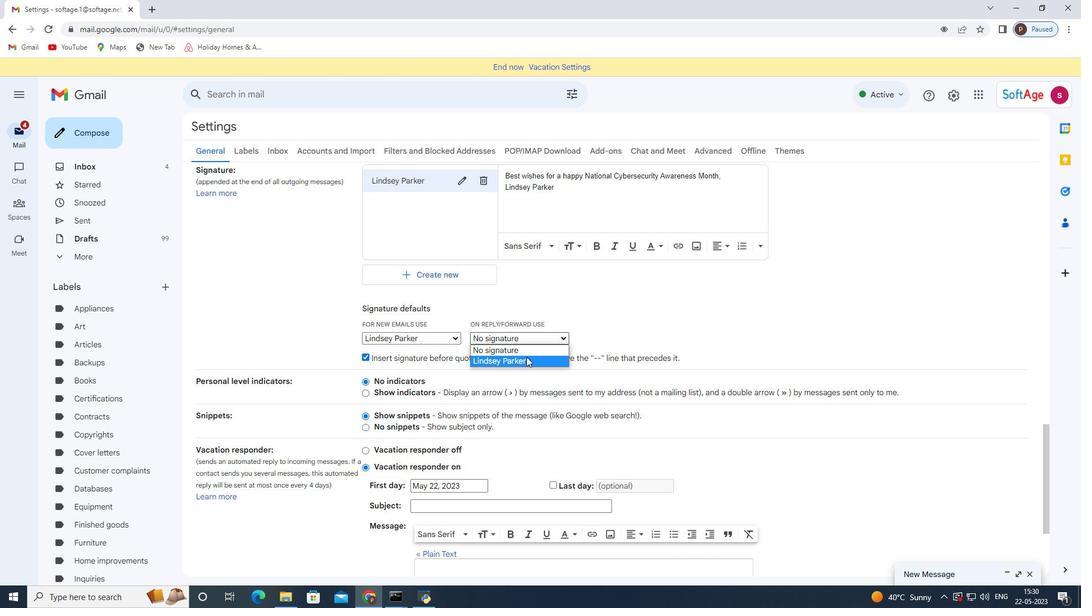 
Action: Mouse scrolled (526, 356) with delta (0, 0)
Screenshot: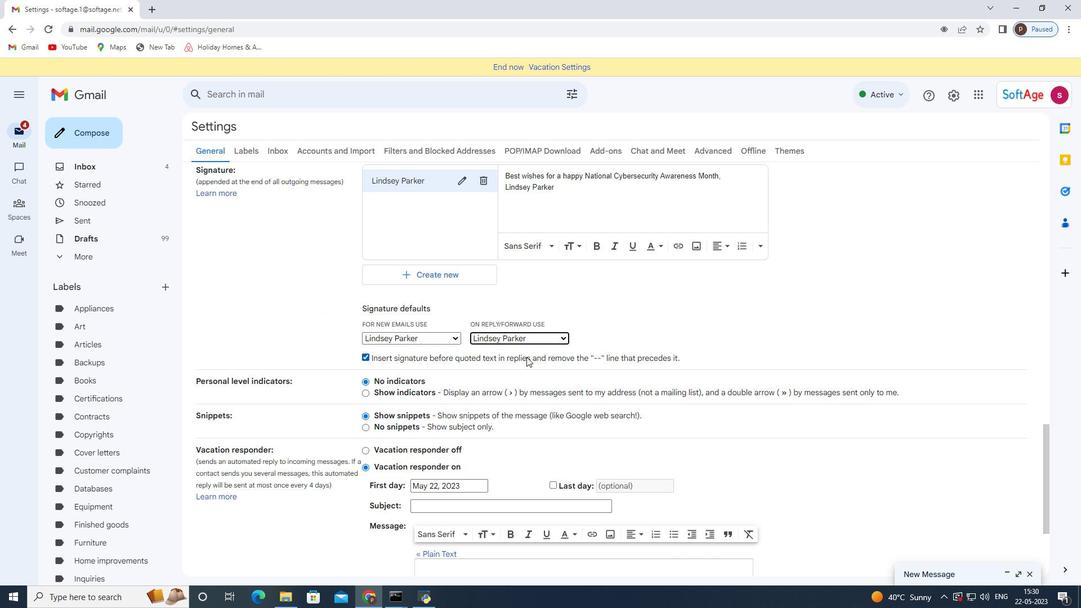 
Action: Mouse scrolled (526, 356) with delta (0, 0)
Screenshot: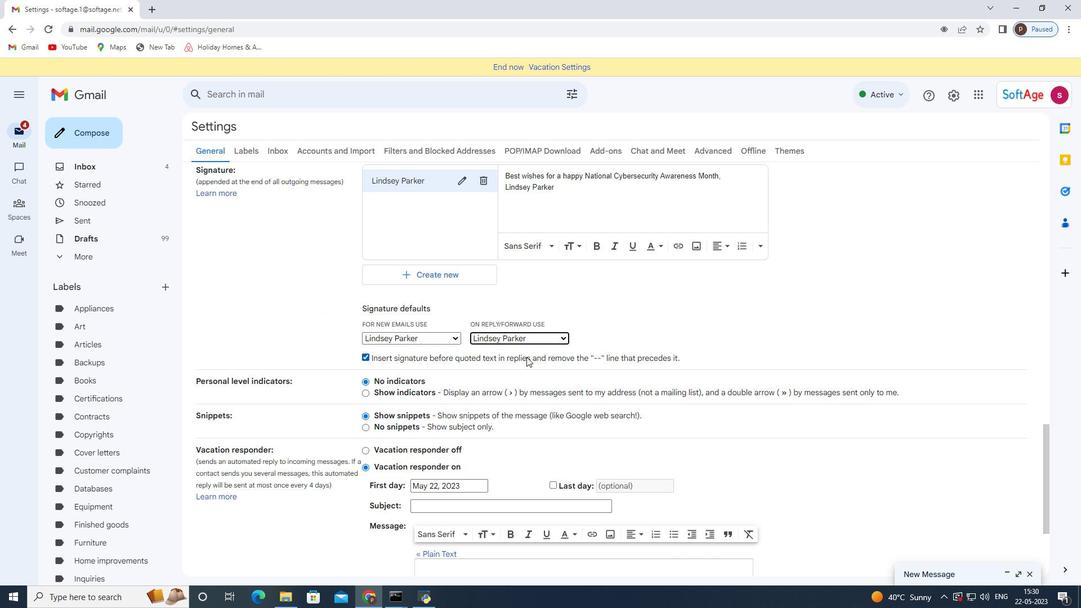 
Action: Mouse scrolled (526, 356) with delta (0, 0)
Screenshot: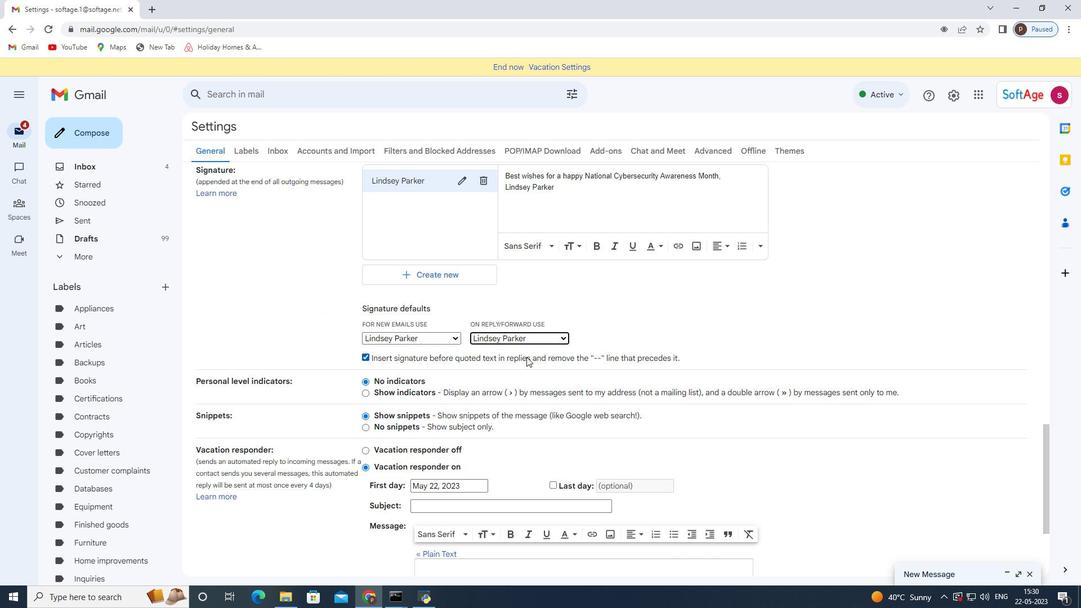 
Action: Mouse moved to (586, 514)
Screenshot: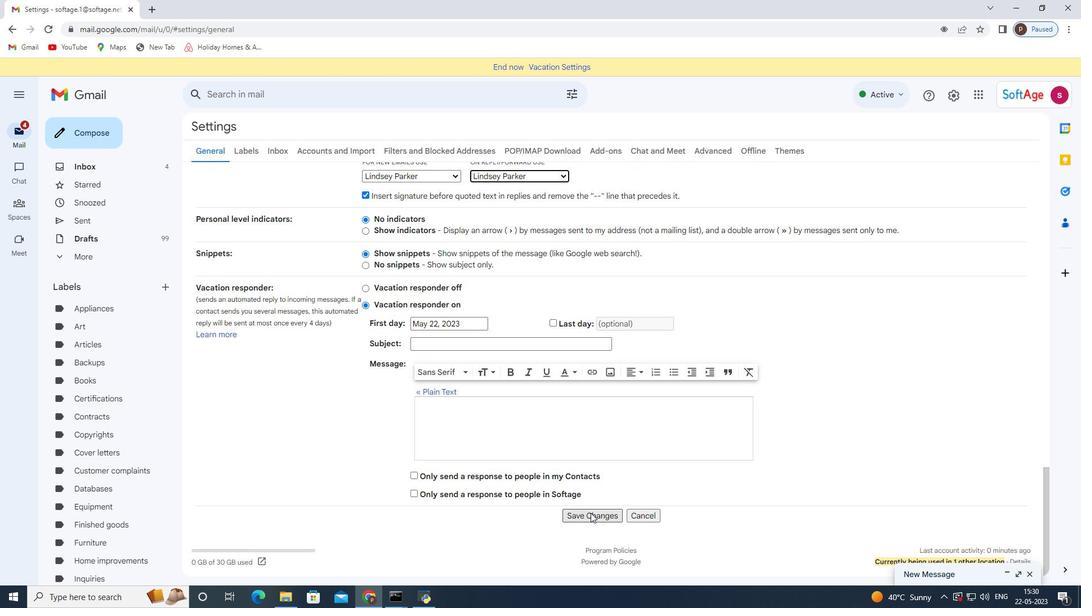 
Action: Mouse pressed left at (586, 514)
Screenshot: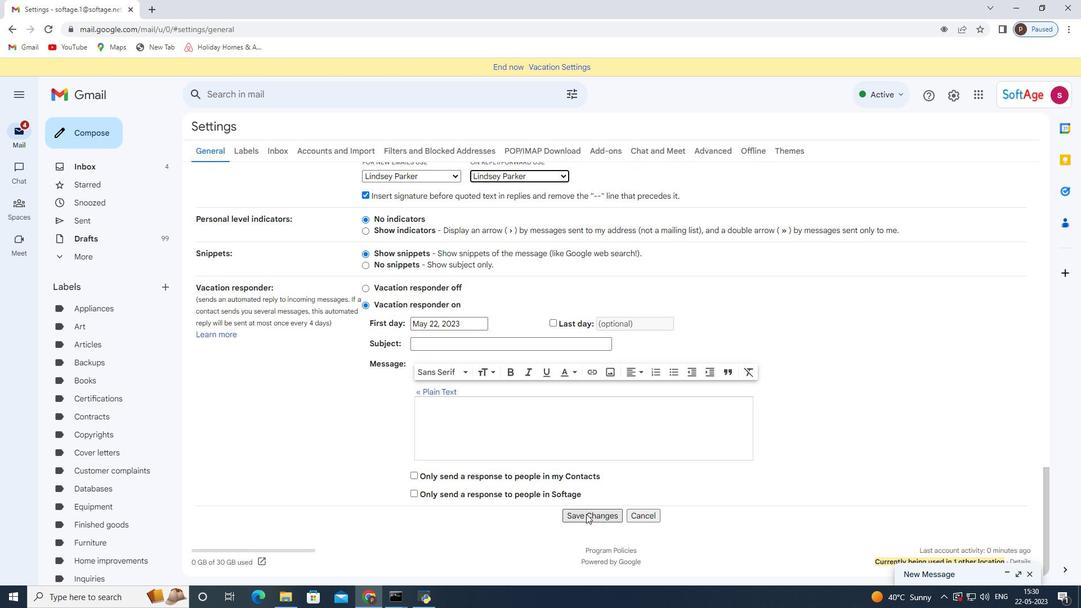 
Action: Mouse moved to (100, 142)
Screenshot: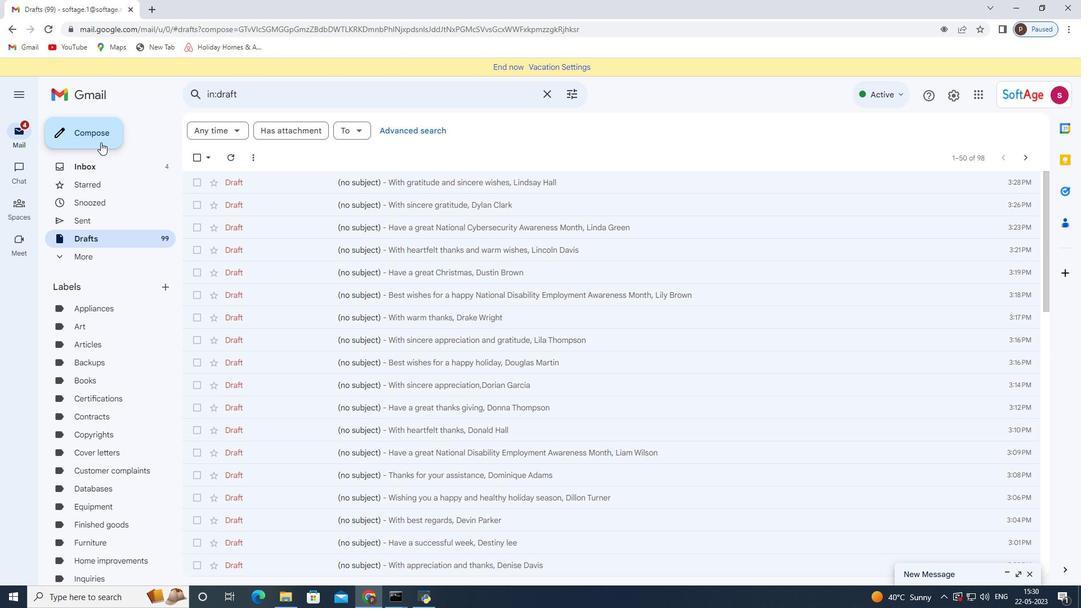 
Action: Mouse pressed left at (100, 142)
Screenshot: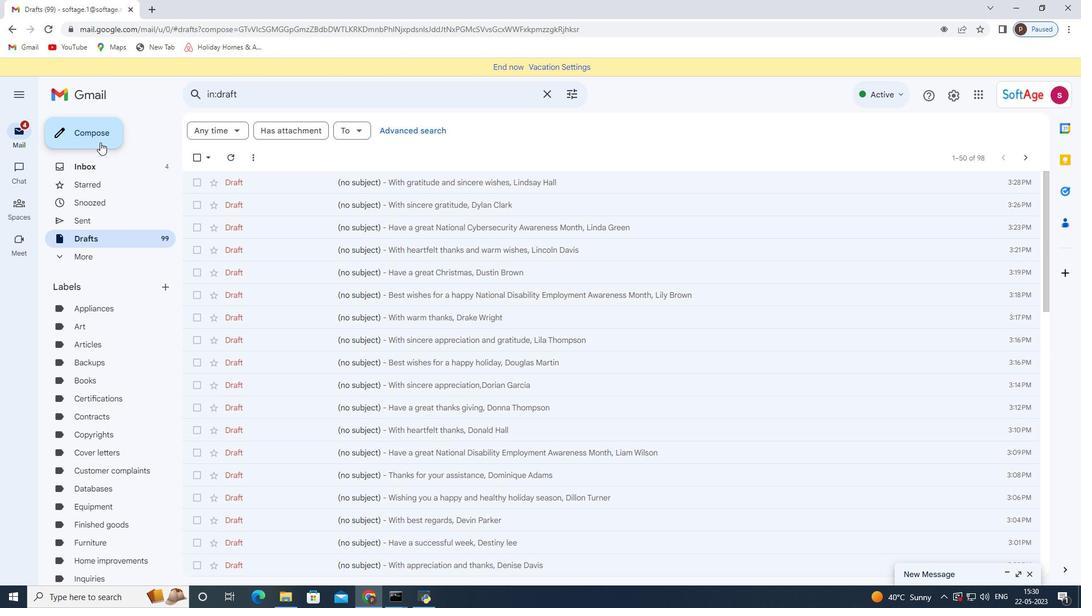 
Action: Mouse moved to (478, 313)
Screenshot: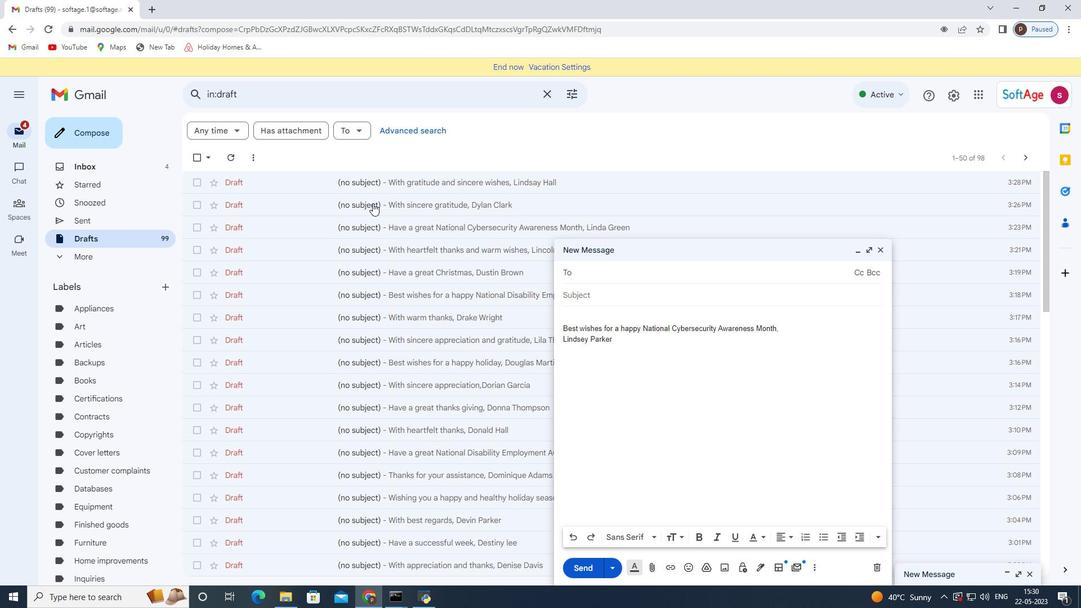 
Action: Key pressed softage.3<Key.shift>@softage.net
Screenshot: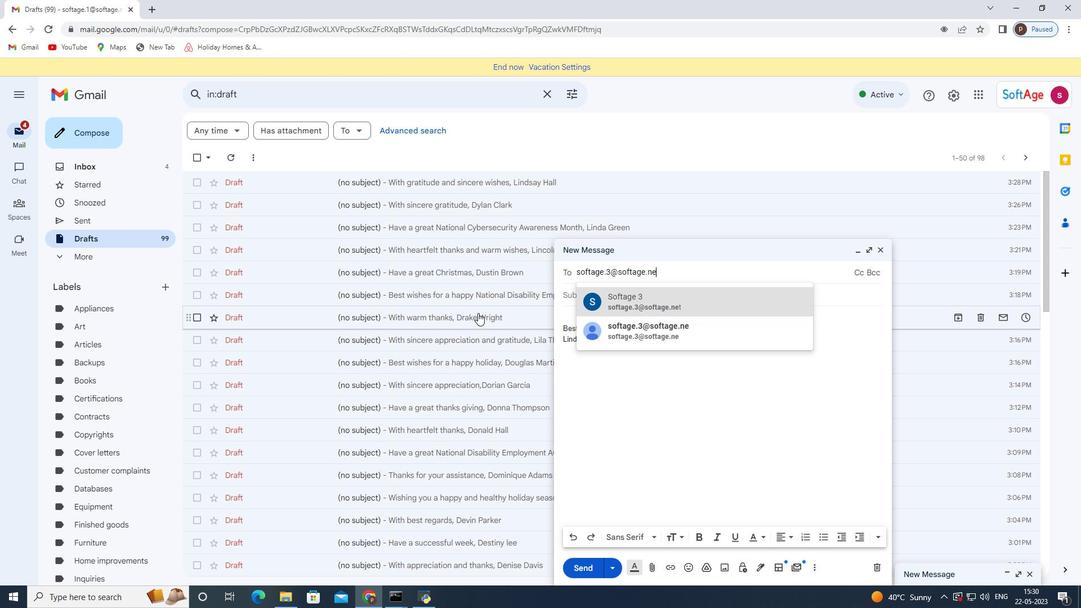 
Action: Mouse moved to (680, 294)
Screenshot: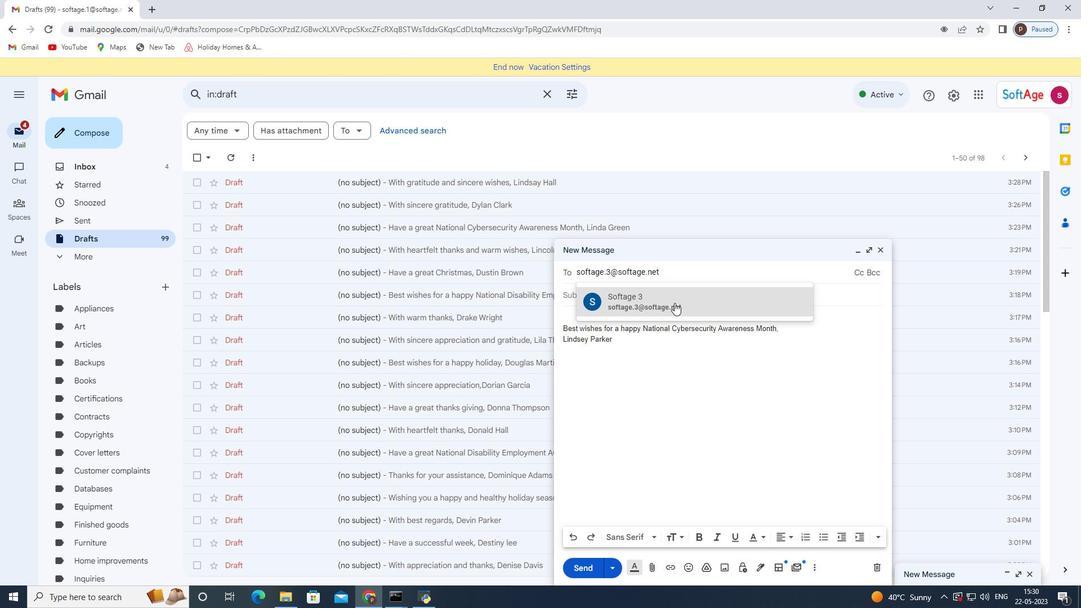 
Action: Mouse pressed left at (680, 294)
Screenshot: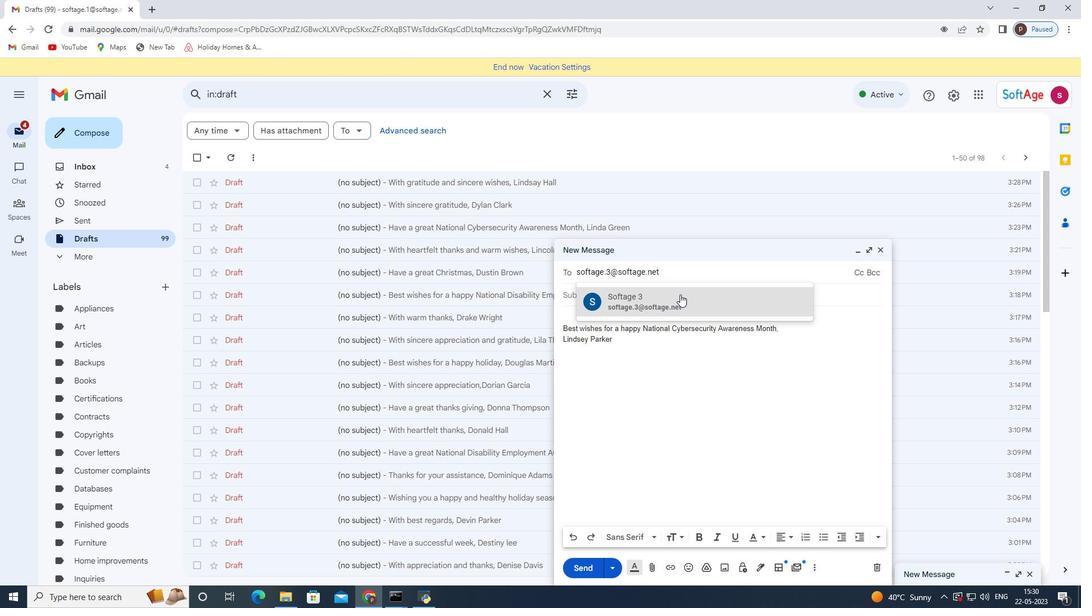 
Action: Mouse moved to (168, 287)
Screenshot: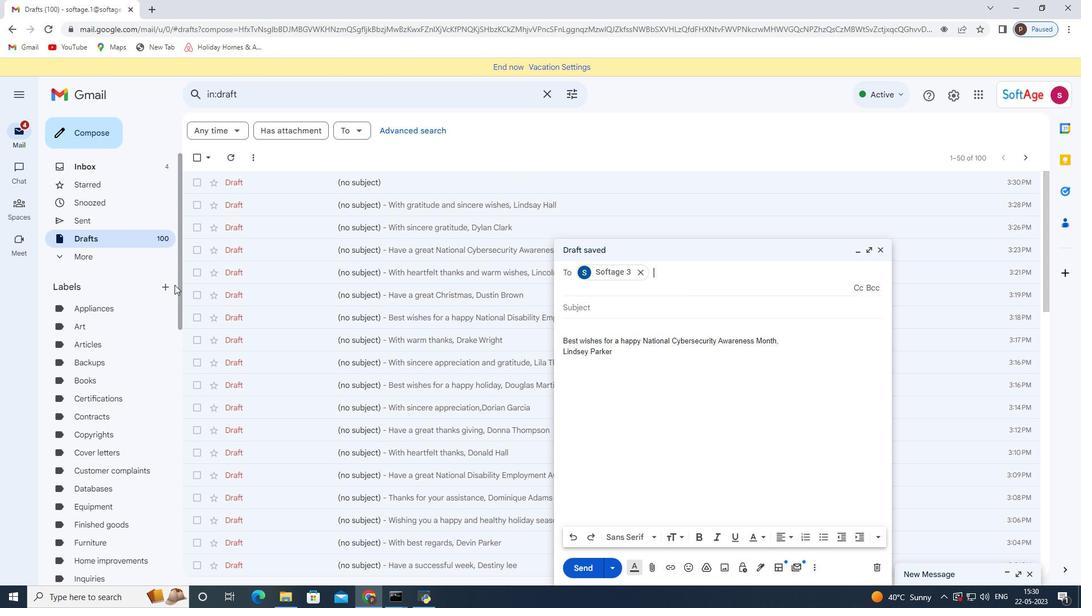 
Action: Mouse pressed left at (168, 287)
Screenshot: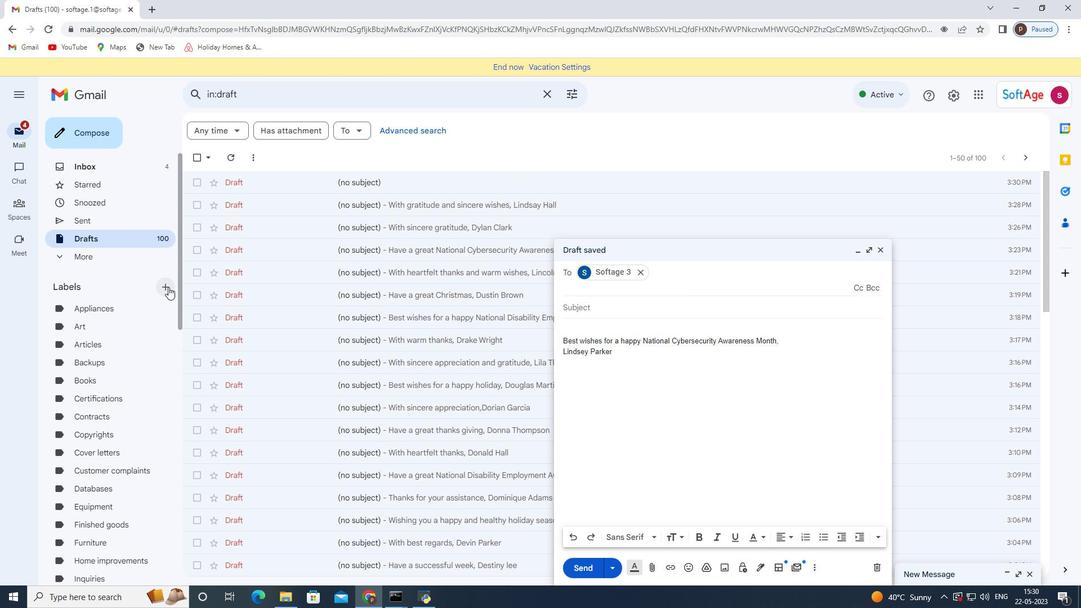 
Action: Mouse moved to (440, 308)
Screenshot: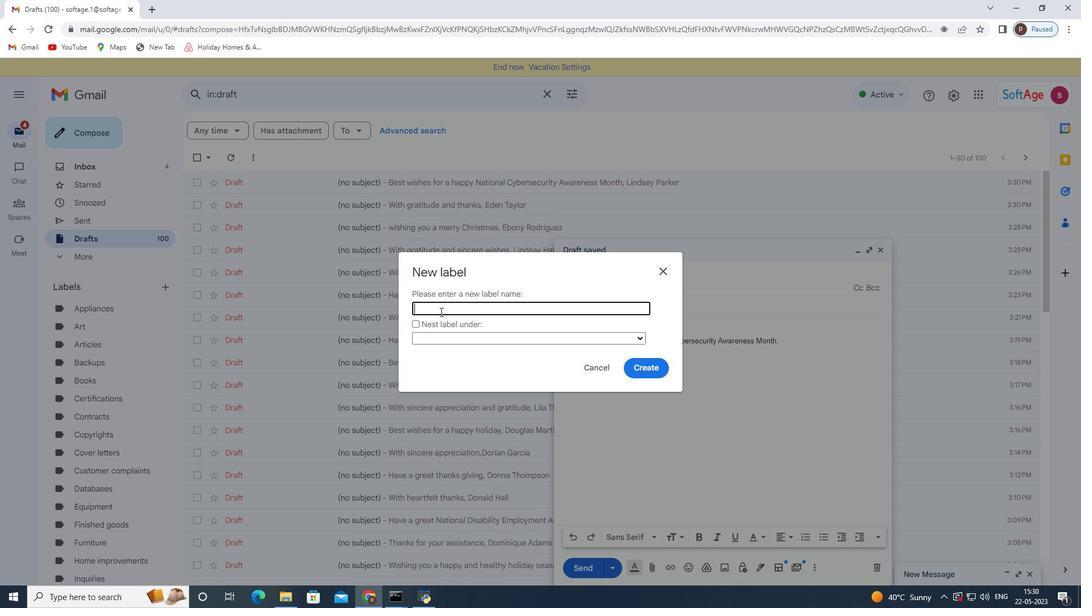 
Action: Mouse pressed left at (440, 308)
Screenshot: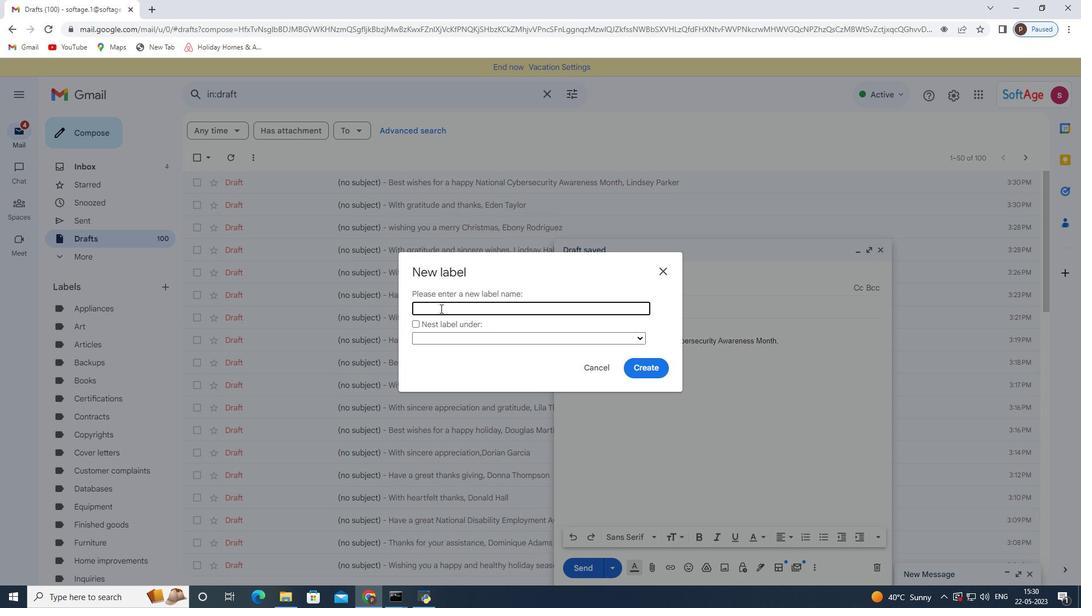 
Action: Key pressed <Key.shift>Safety<Key.space>manuals
Screenshot: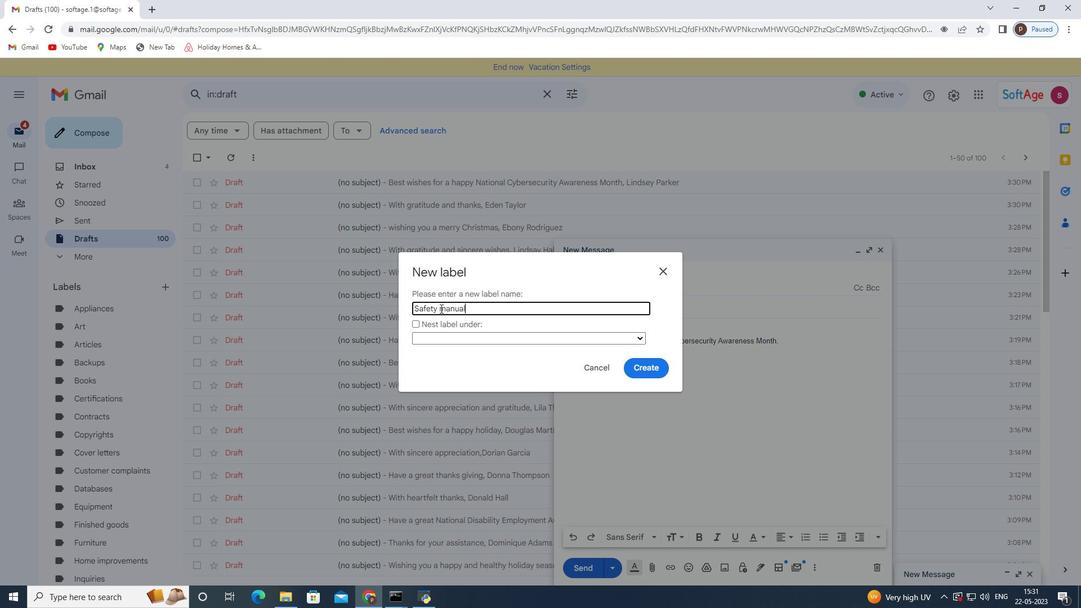
Action: Mouse moved to (639, 364)
Screenshot: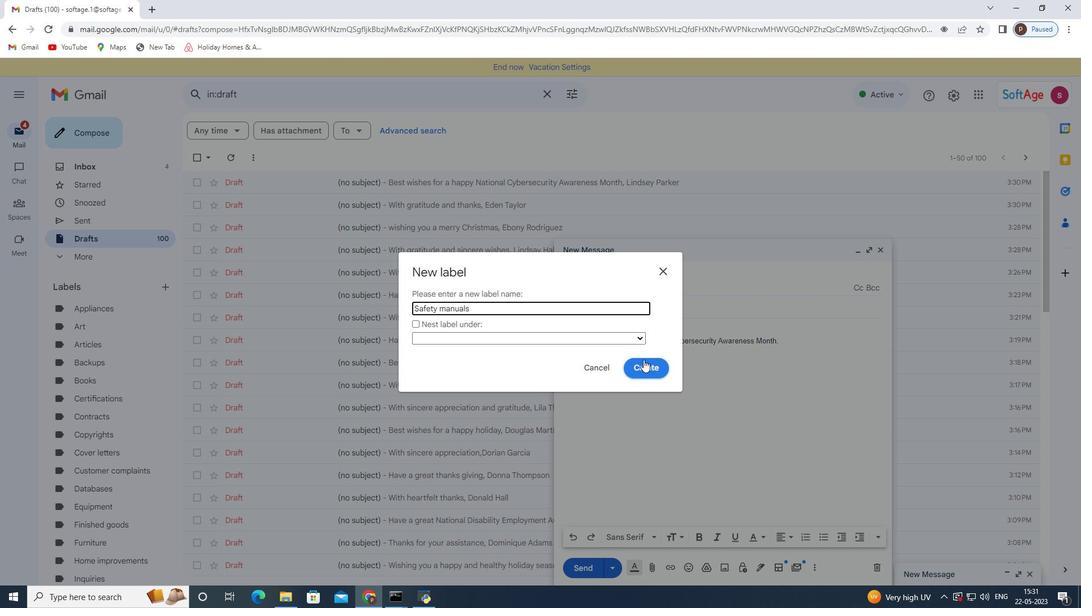 
Action: Mouse pressed left at (639, 364)
Screenshot: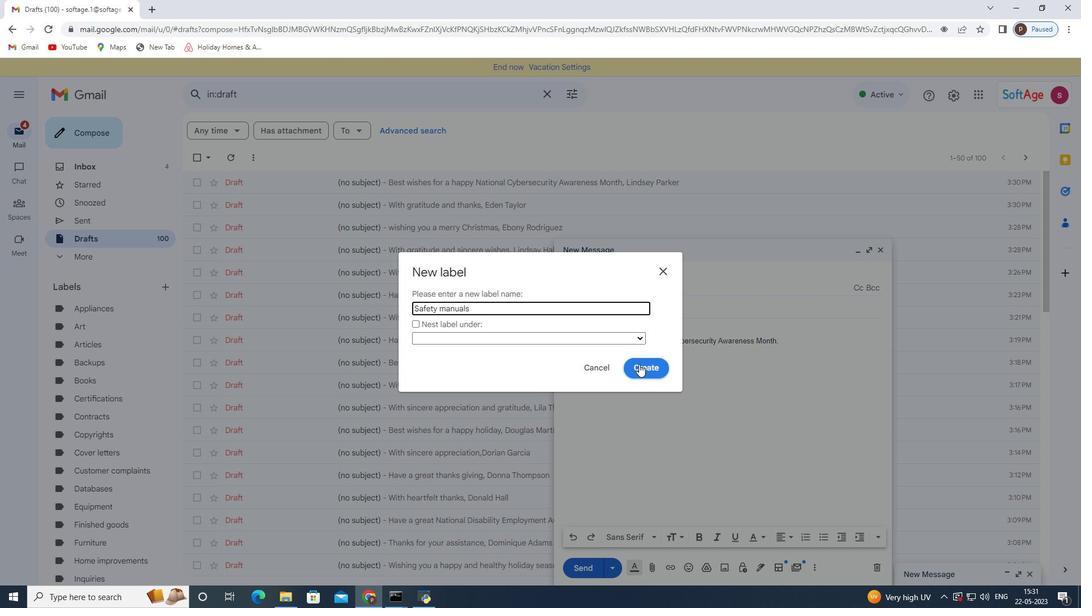 
